 Task: Check the percentage active listings of septic tank in the last 5 years.
Action: Mouse moved to (1102, 259)
Screenshot: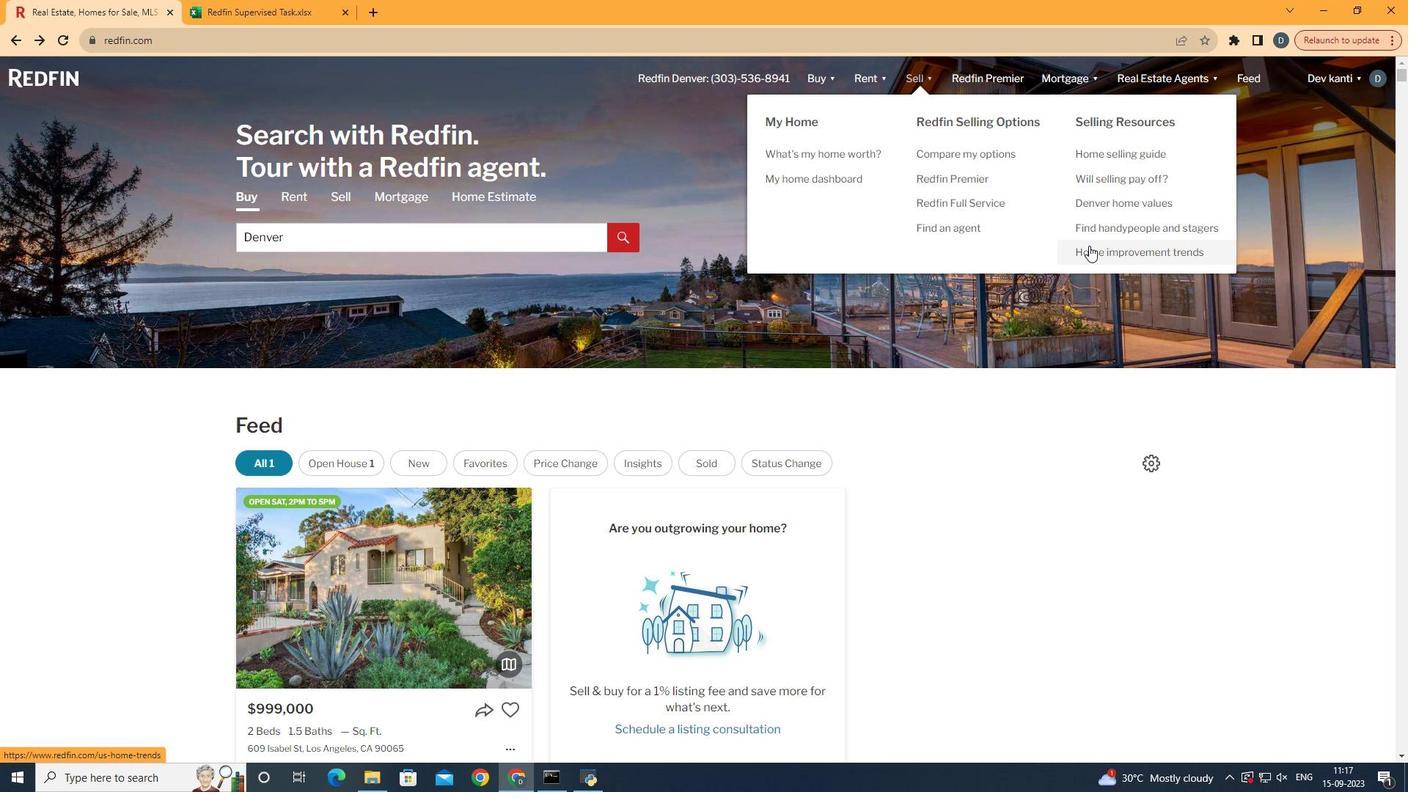 
Action: Mouse pressed left at (1102, 259)
Screenshot: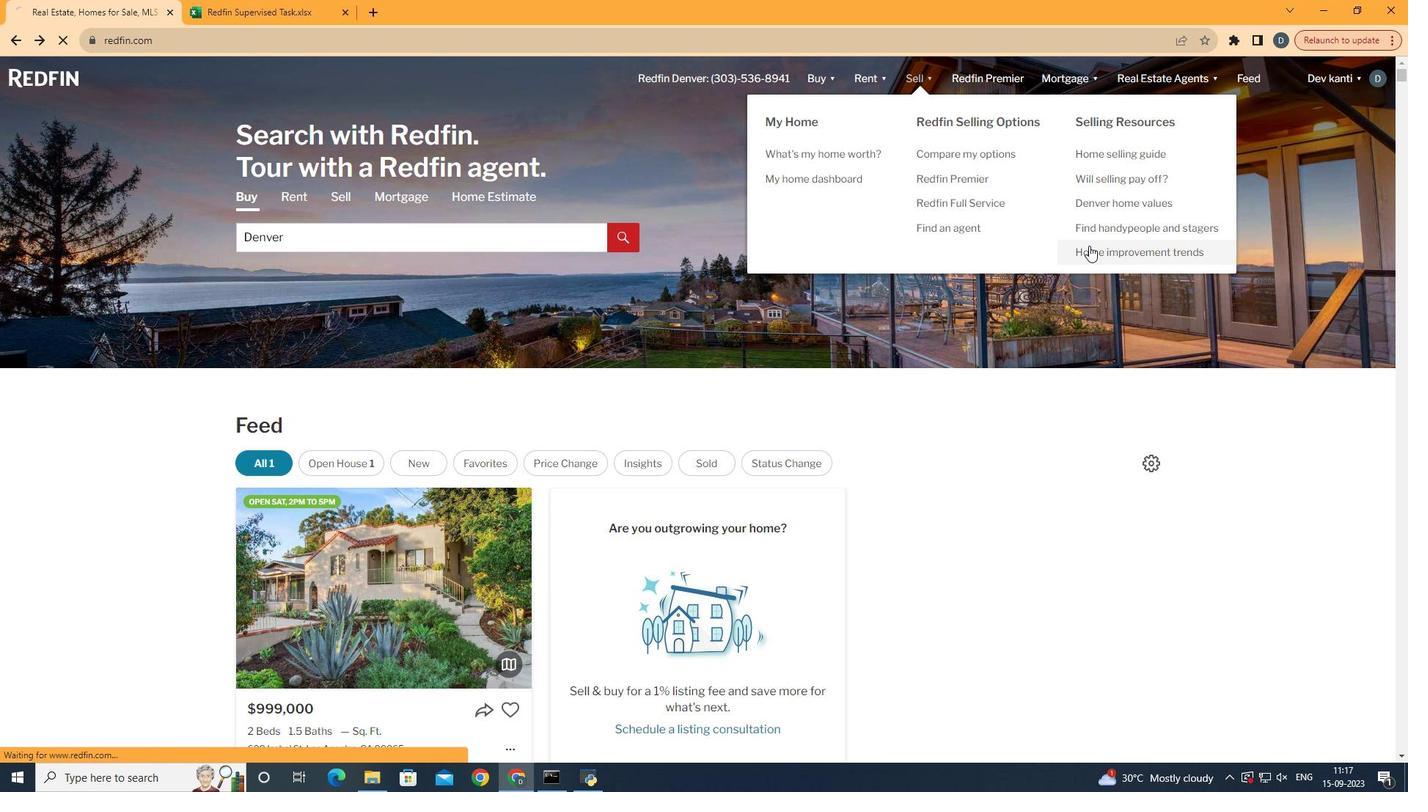 
Action: Mouse moved to (359, 291)
Screenshot: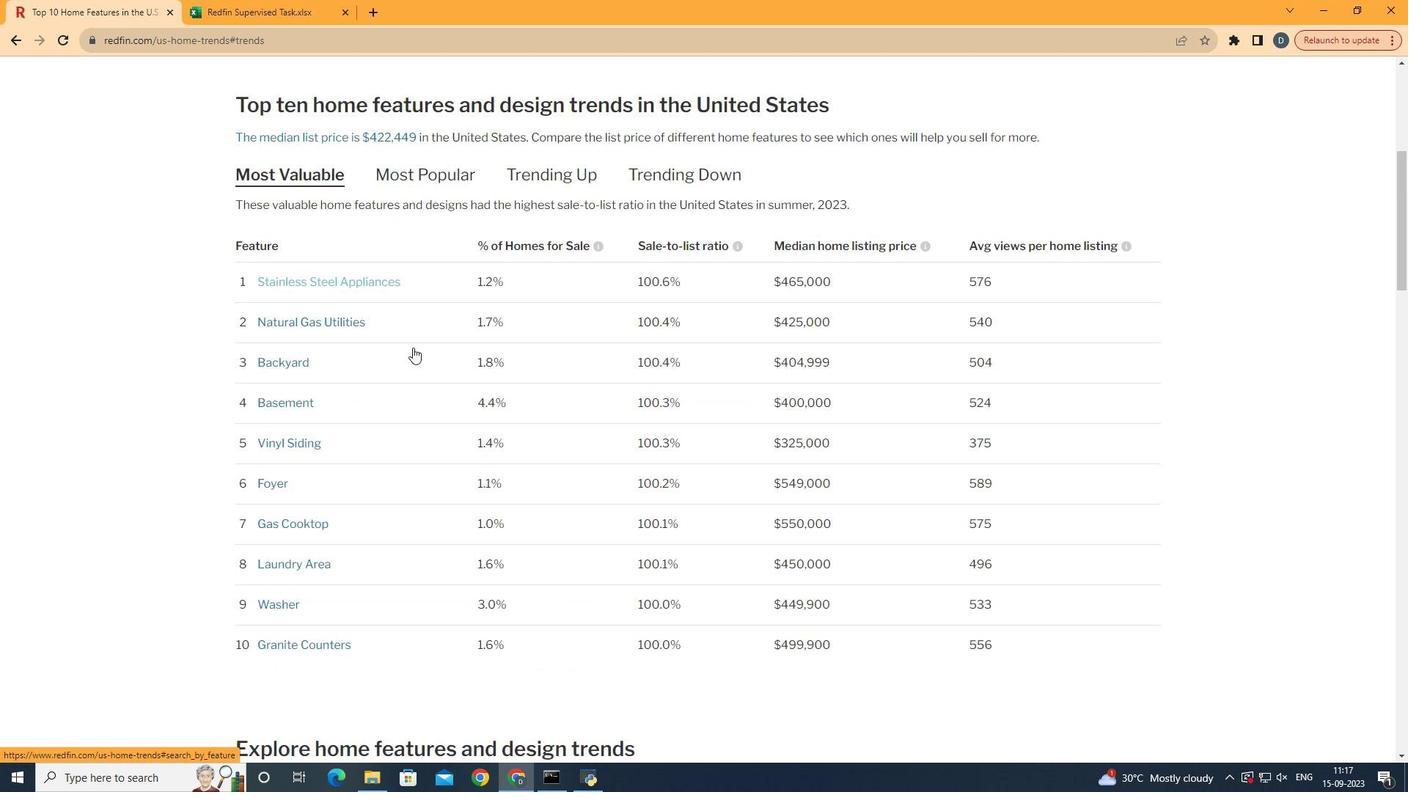 
Action: Mouse pressed left at (359, 291)
Screenshot: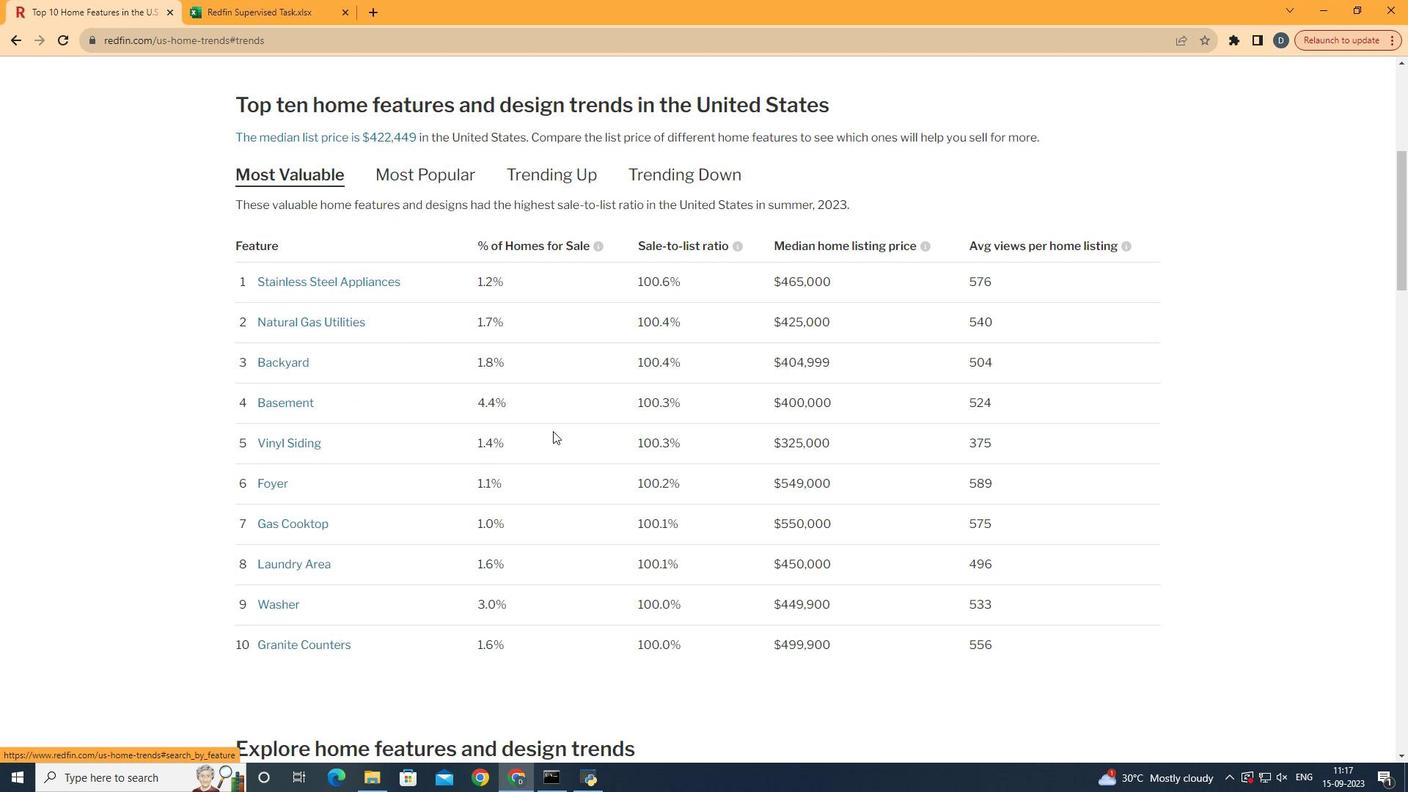 
Action: Mouse moved to (573, 445)
Screenshot: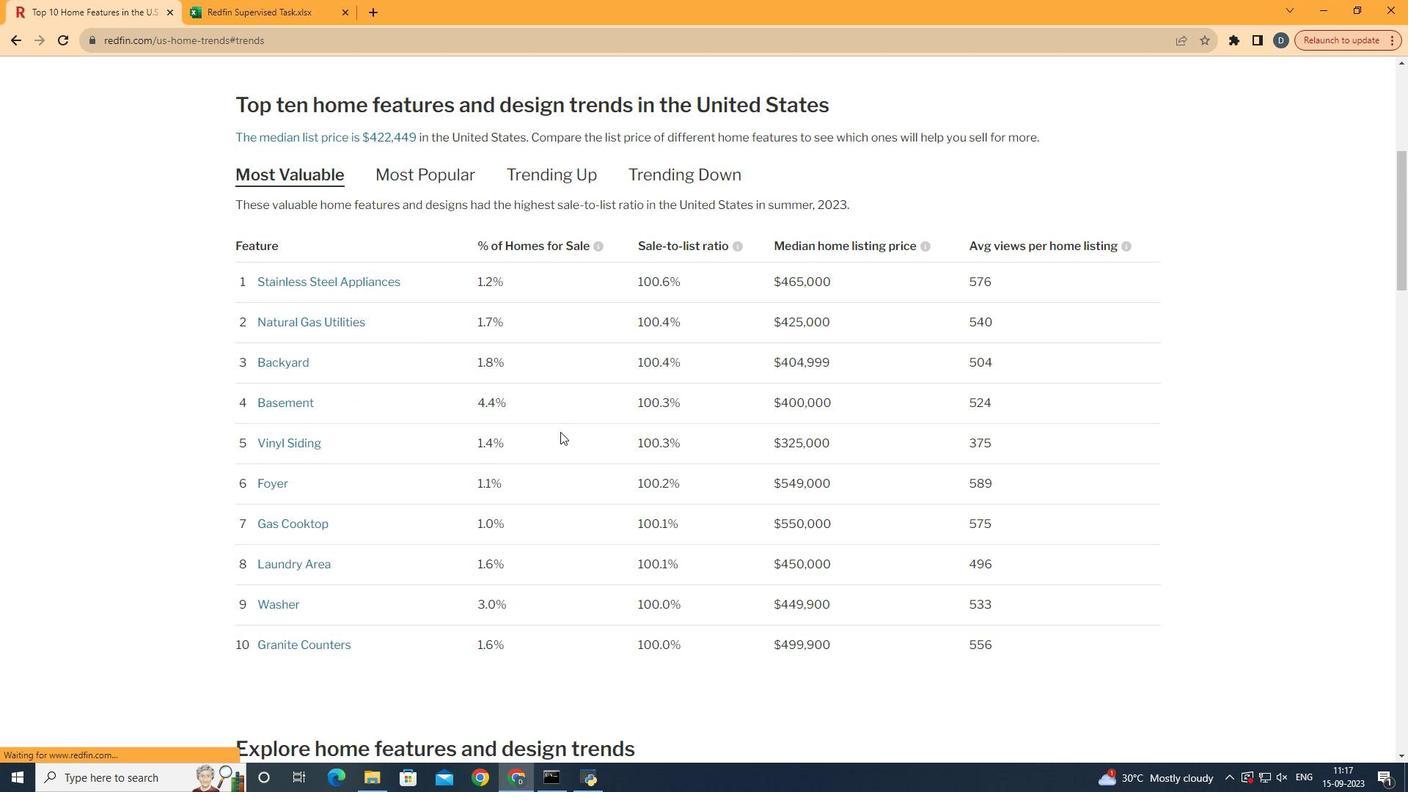 
Action: Mouse scrolled (573, 444) with delta (0, 0)
Screenshot: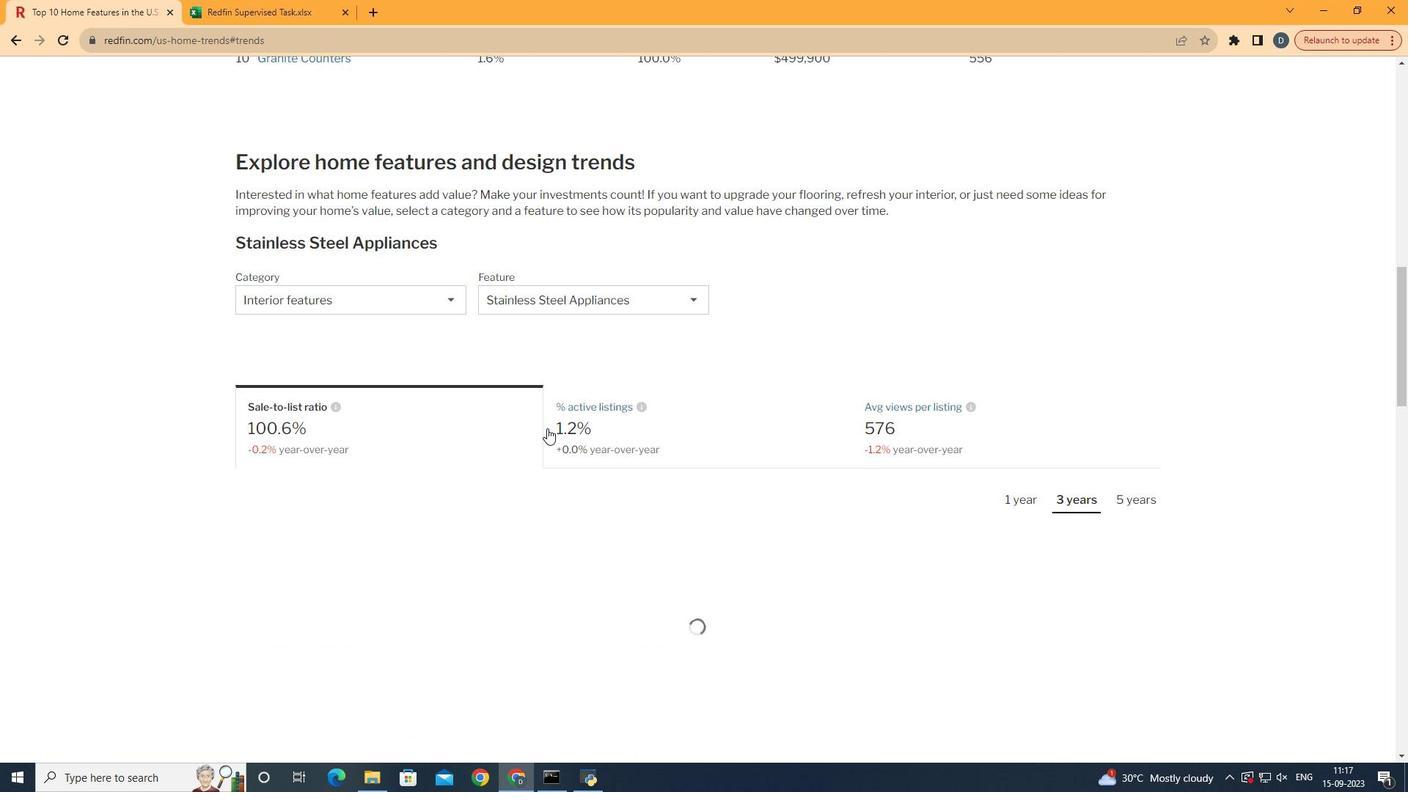
Action: Mouse scrolled (573, 444) with delta (0, 0)
Screenshot: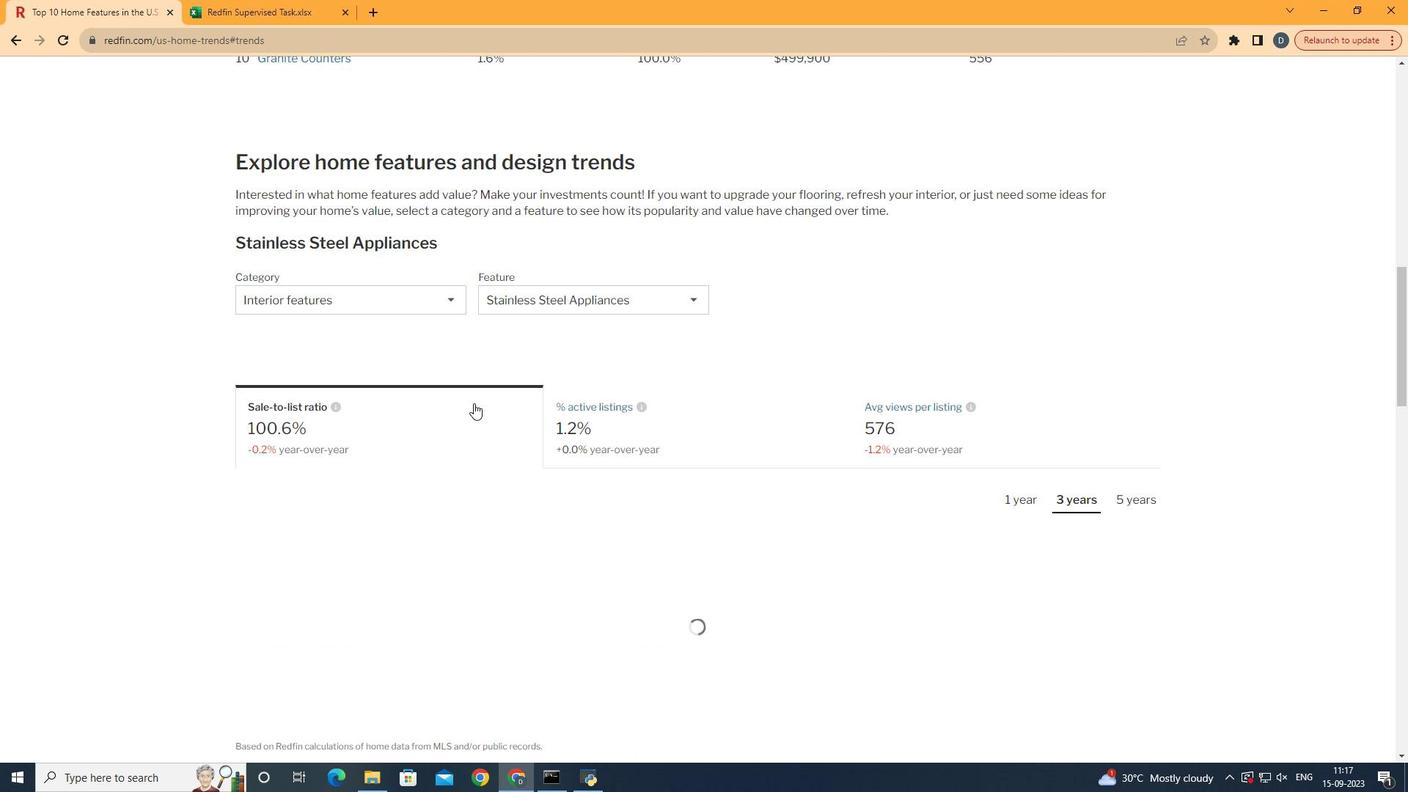 
Action: Mouse scrolled (573, 444) with delta (0, 0)
Screenshot: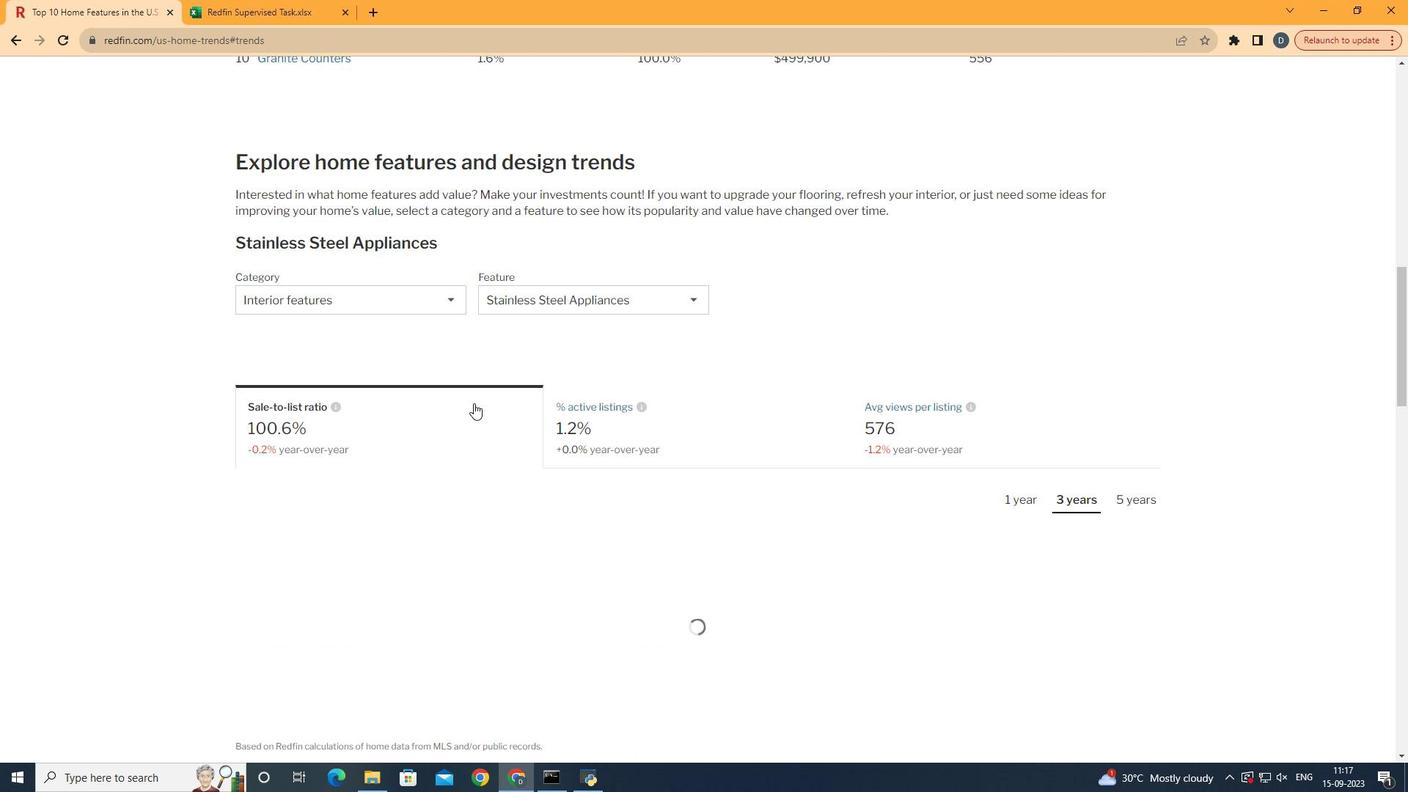 
Action: Mouse scrolled (573, 444) with delta (0, 0)
Screenshot: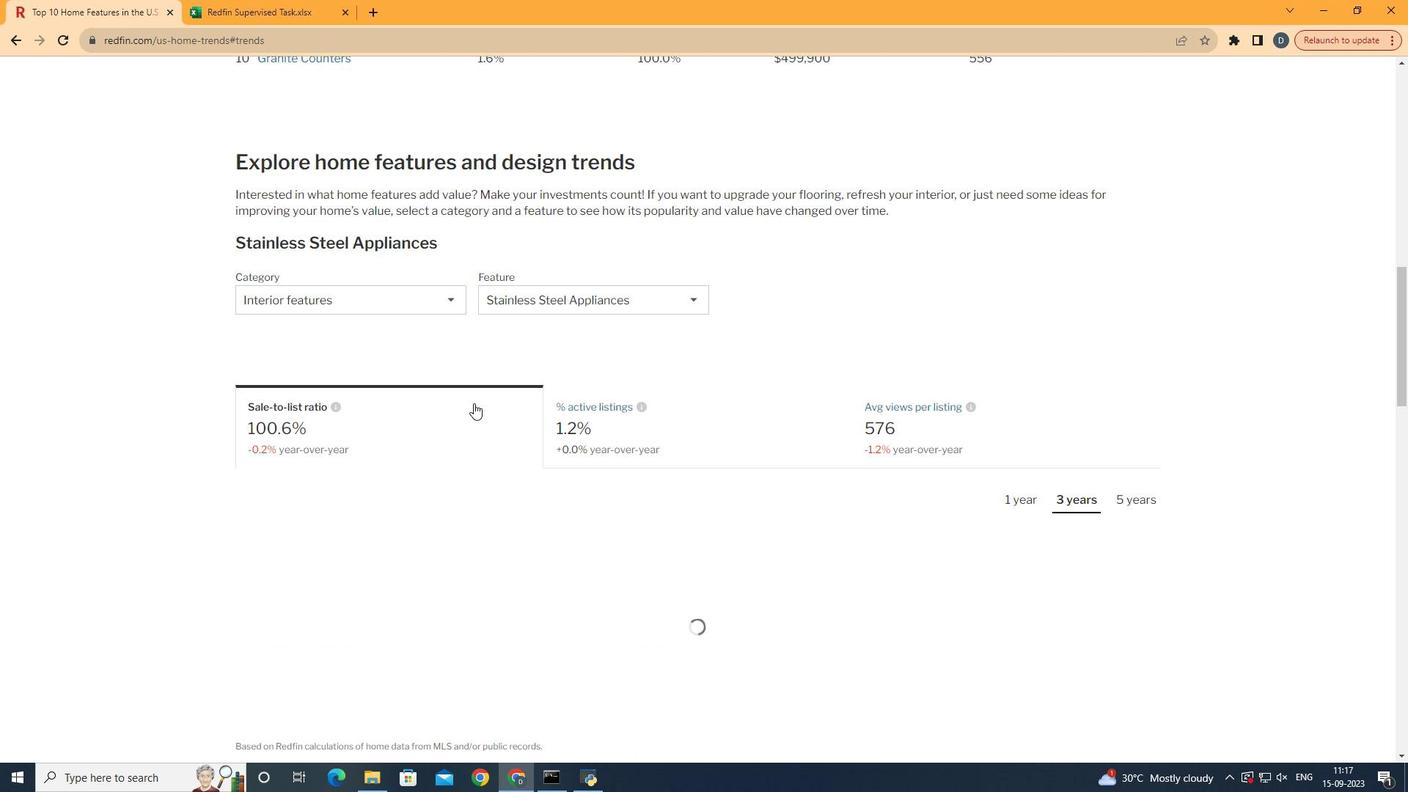 
Action: Mouse scrolled (573, 444) with delta (0, 0)
Screenshot: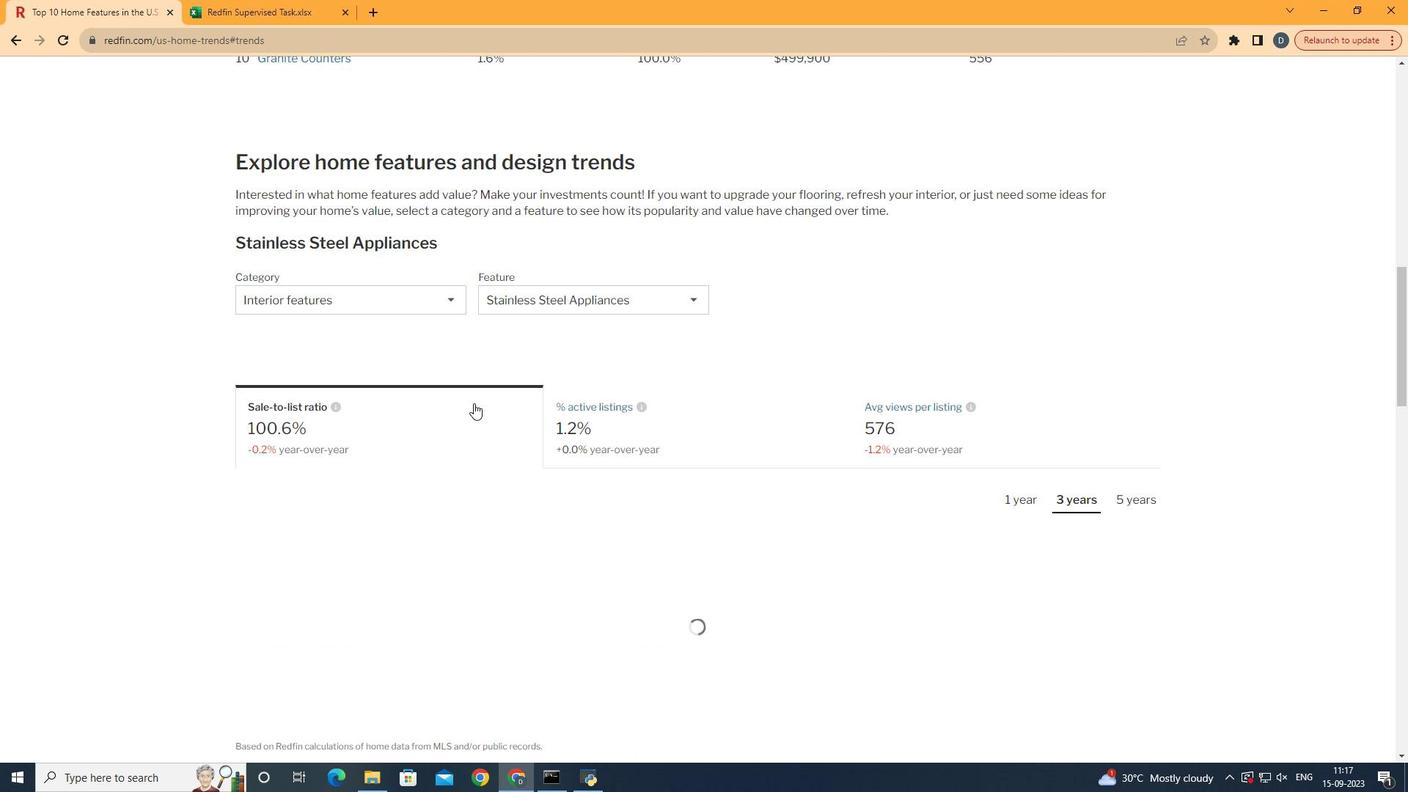 
Action: Mouse scrolled (573, 444) with delta (0, 0)
Screenshot: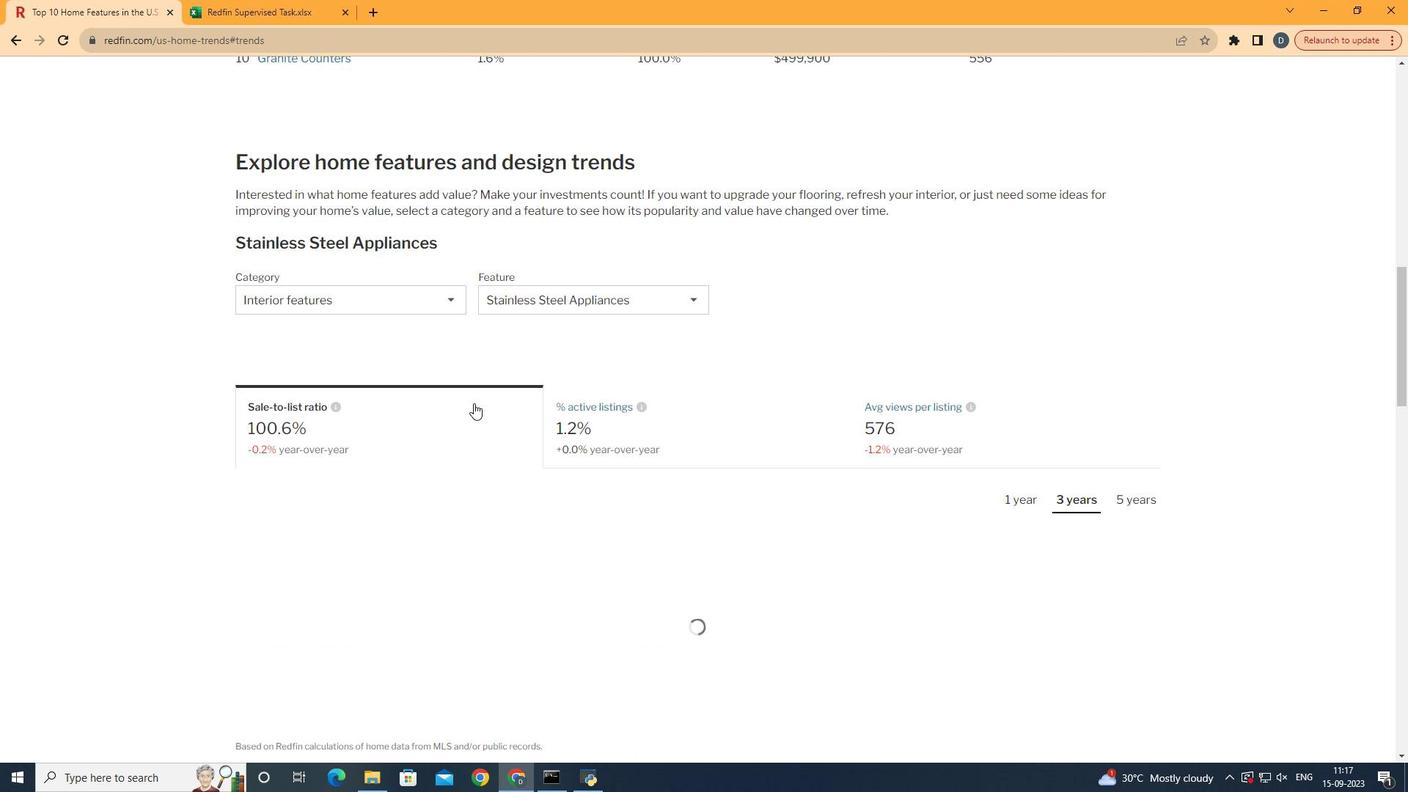 
Action: Mouse scrolled (573, 444) with delta (0, 0)
Screenshot: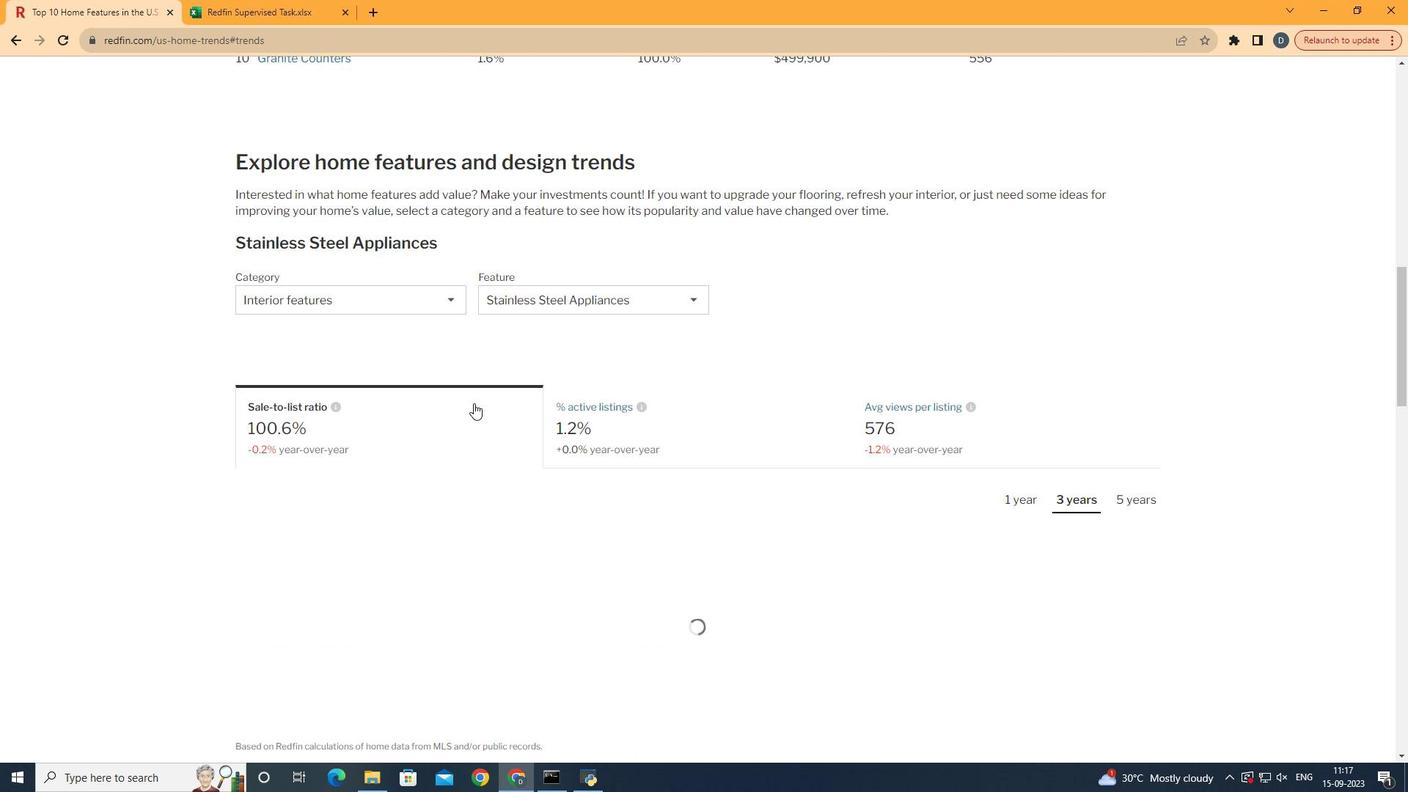 
Action: Mouse moved to (574, 443)
Screenshot: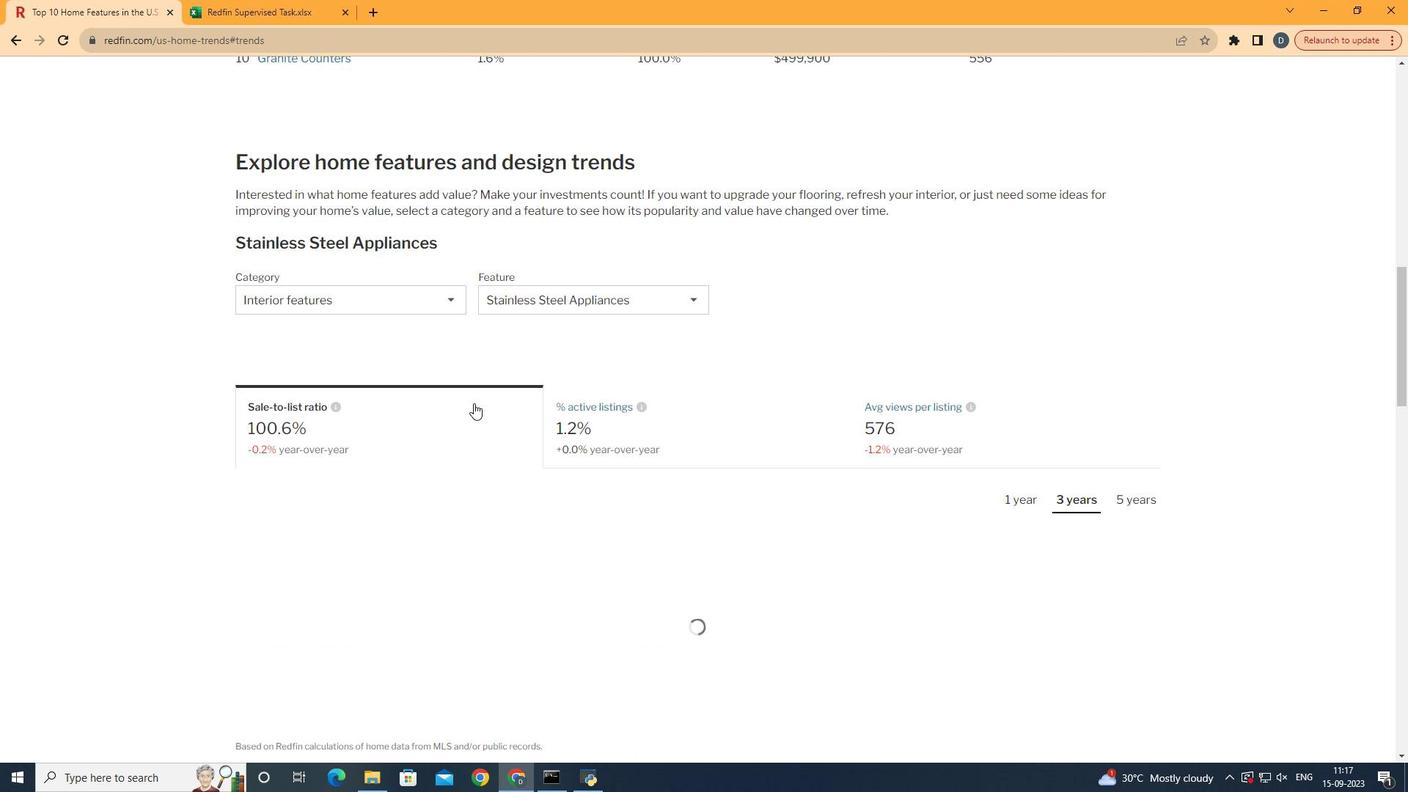 
Action: Mouse scrolled (574, 443) with delta (0, 0)
Screenshot: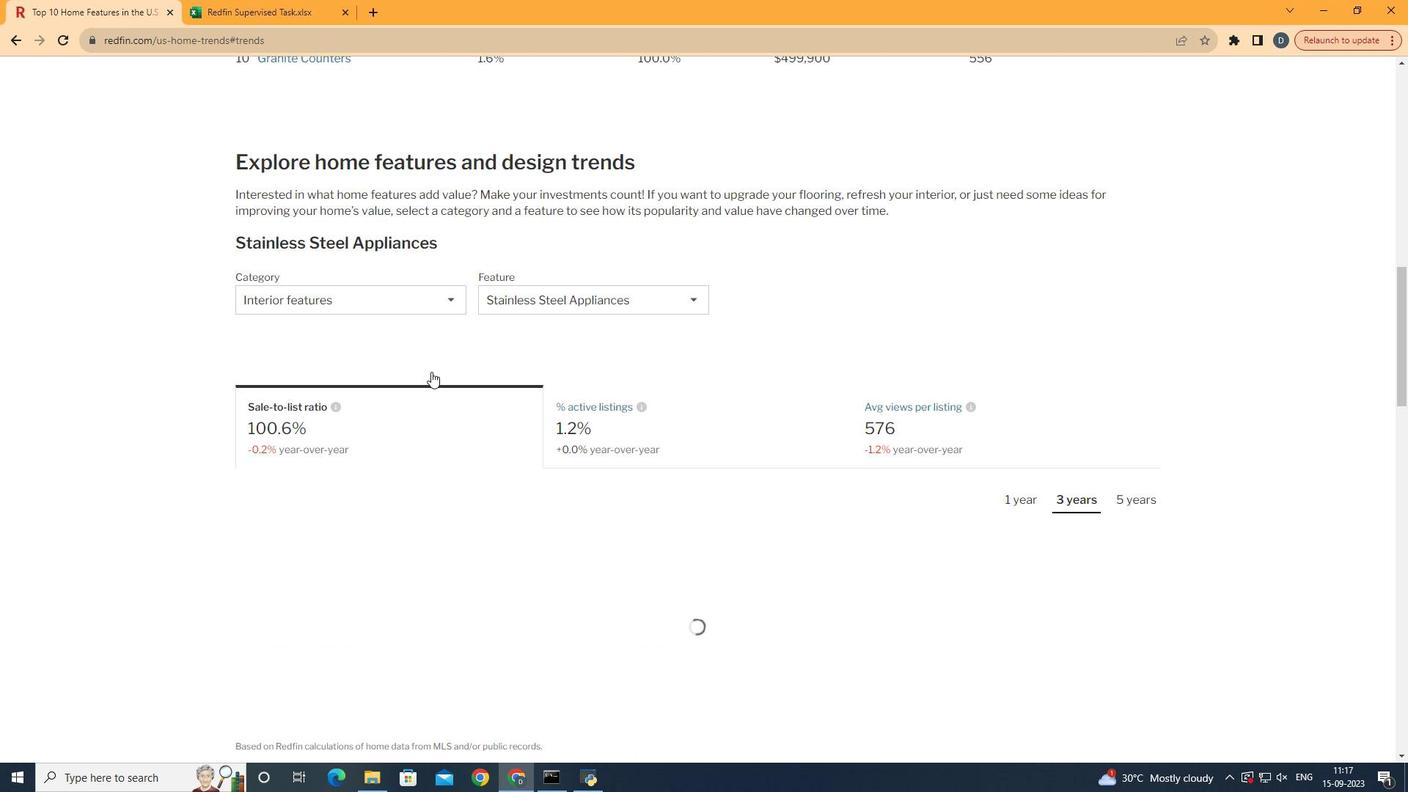 
Action: Mouse moved to (415, 319)
Screenshot: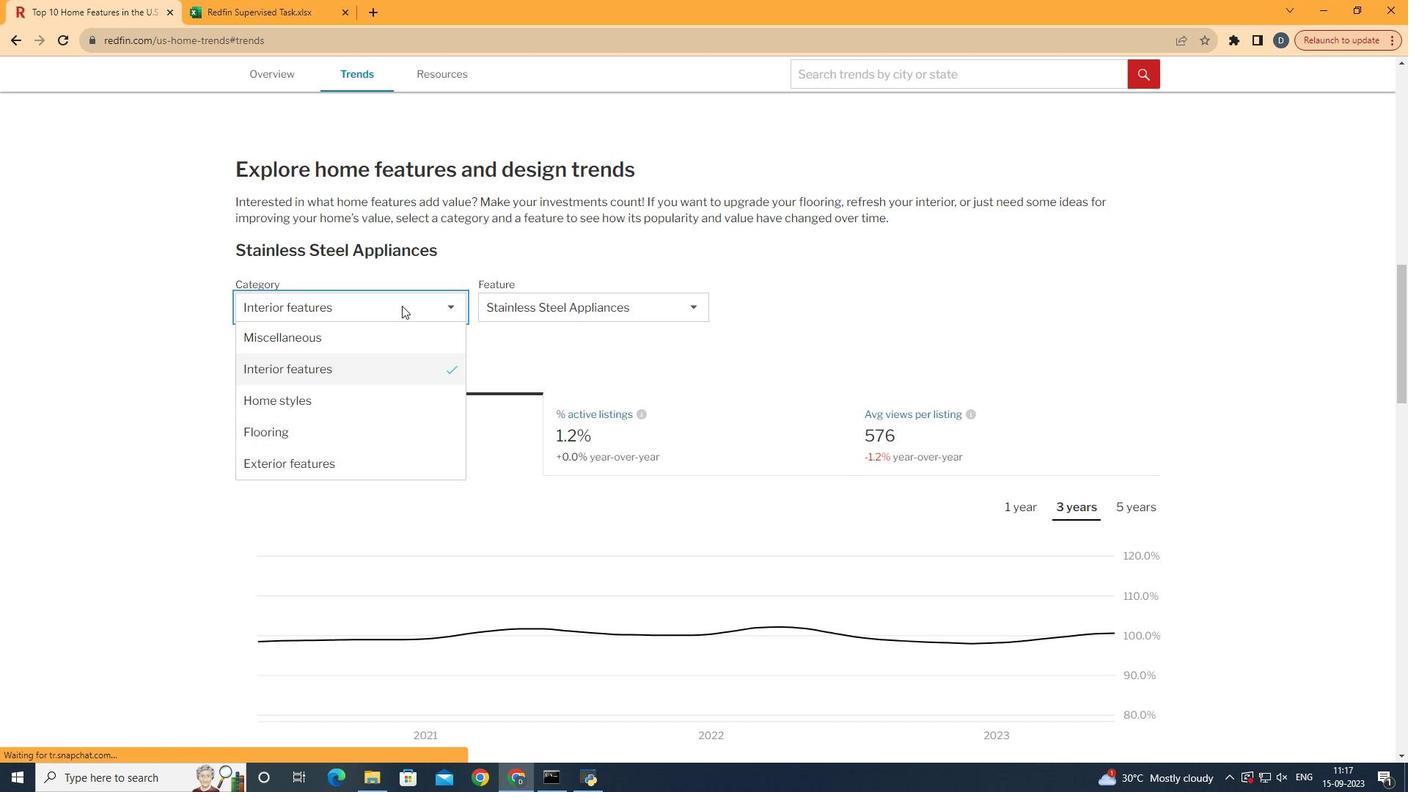 
Action: Mouse pressed left at (415, 319)
Screenshot: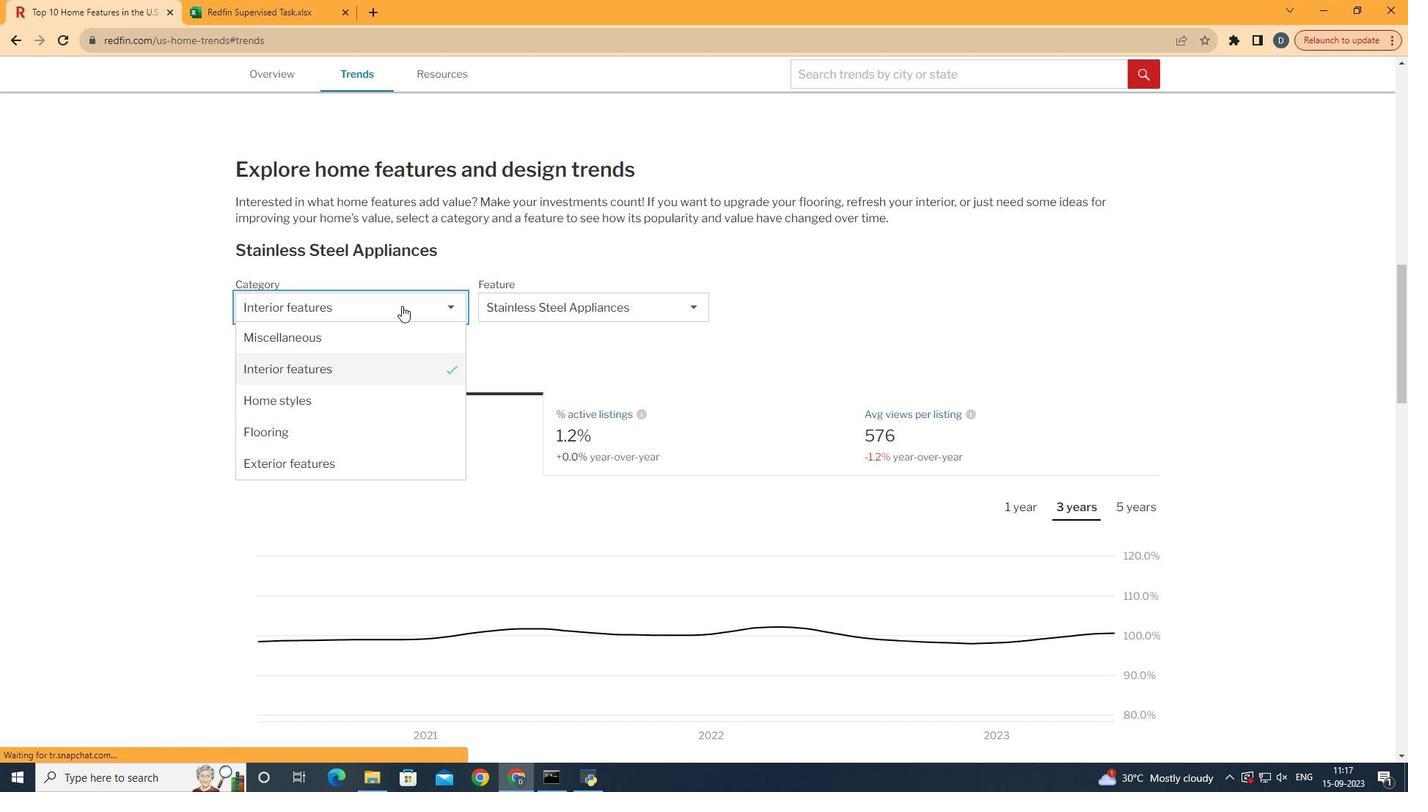 
Action: Mouse scrolled (415, 318) with delta (0, 0)
Screenshot: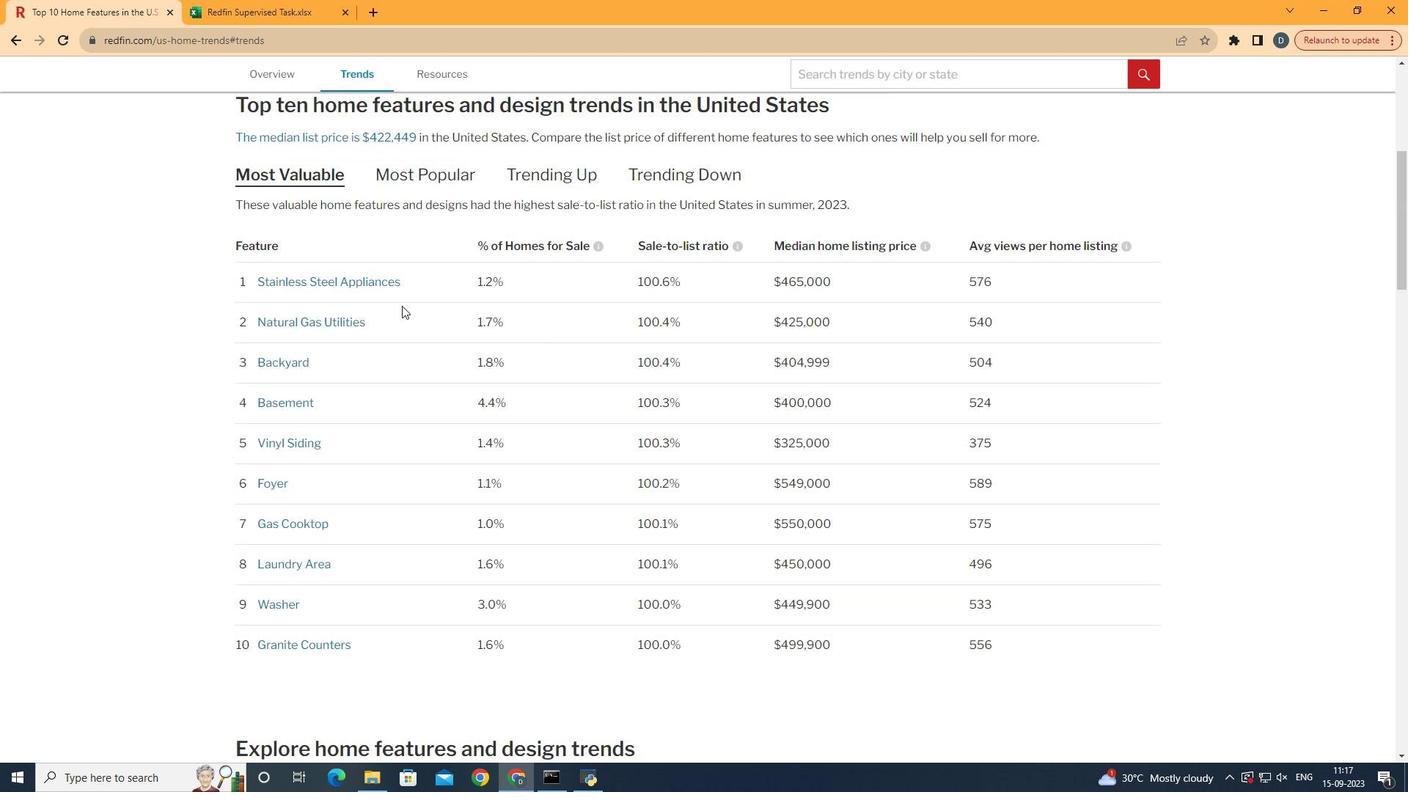 
Action: Mouse scrolled (415, 318) with delta (0, 0)
Screenshot: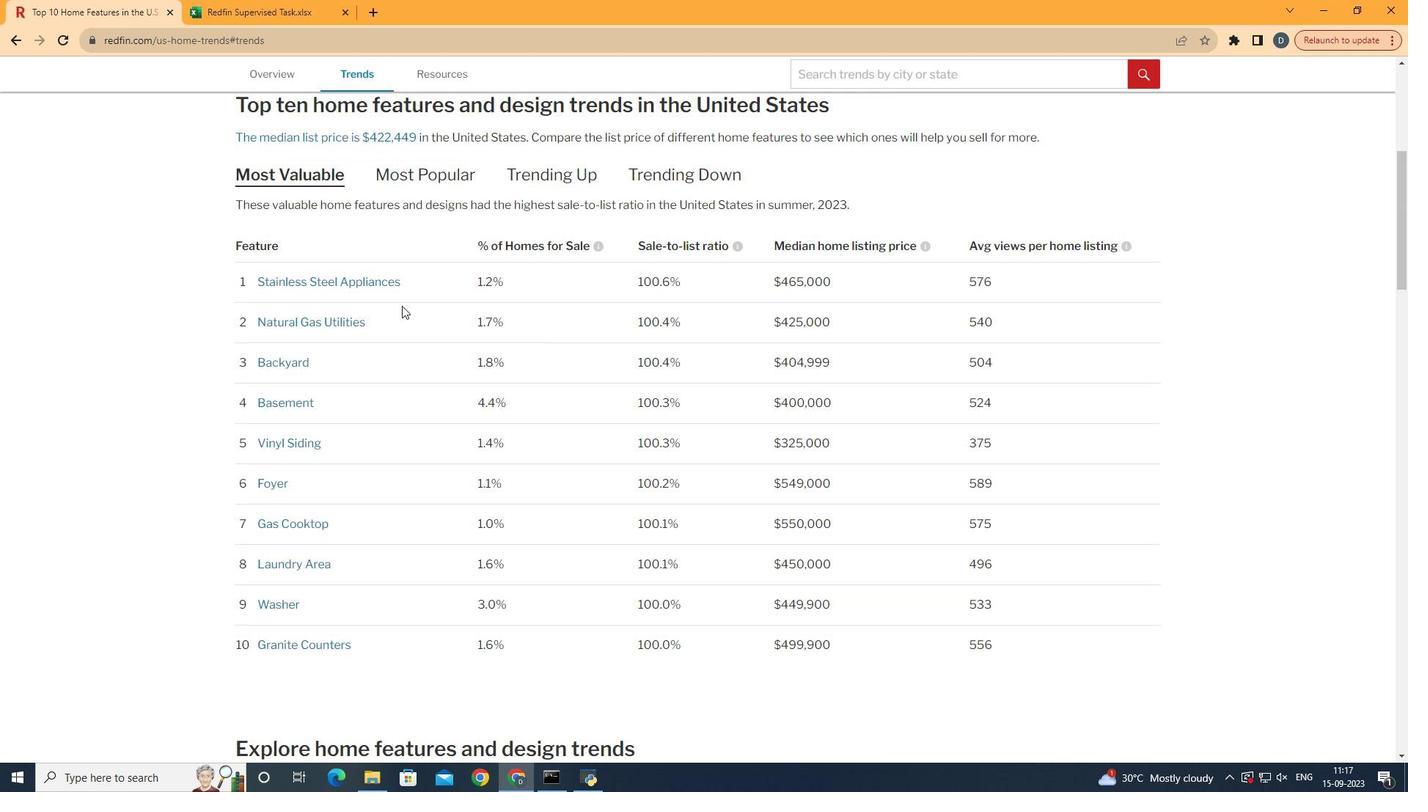 
Action: Mouse scrolled (415, 318) with delta (0, 0)
Screenshot: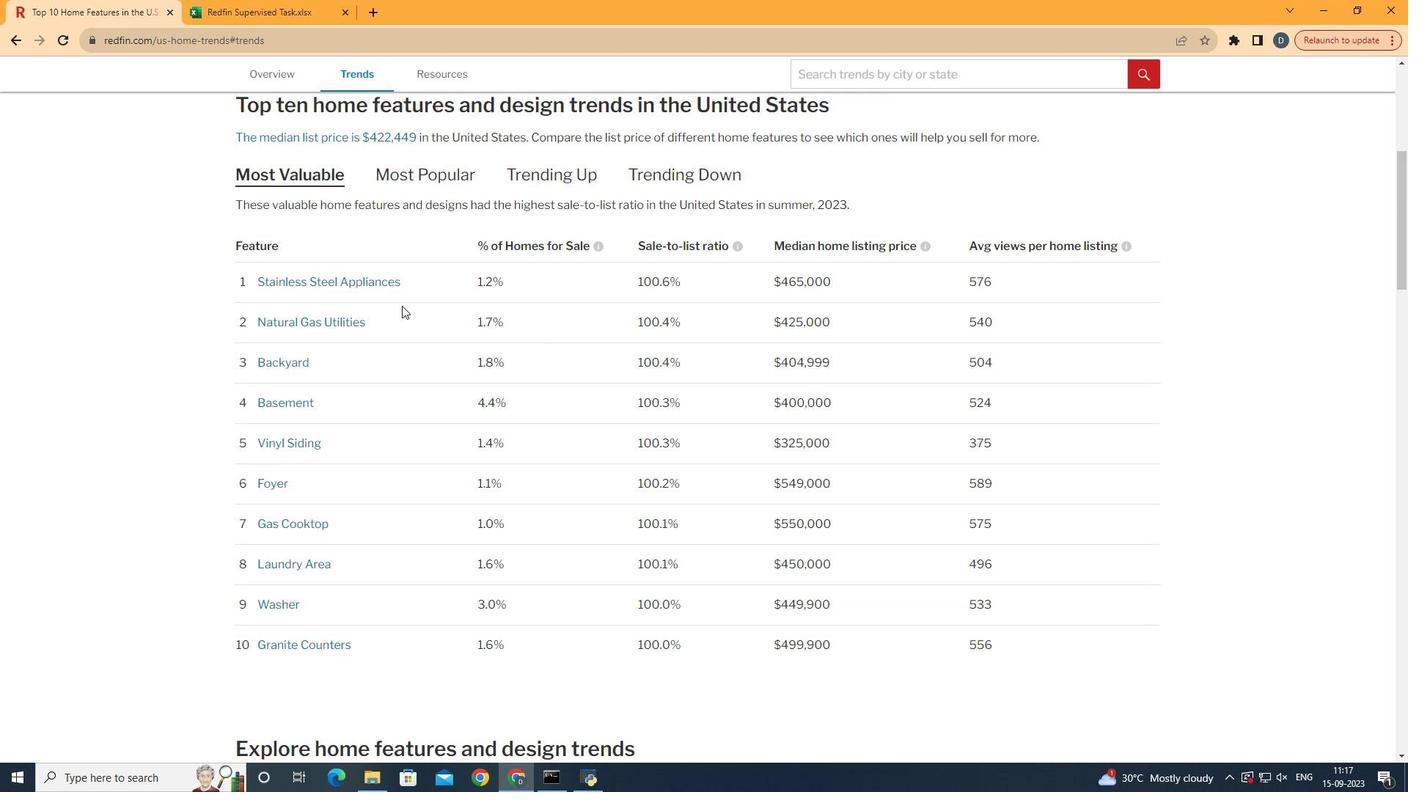 
Action: Mouse moved to (401, 353)
Screenshot: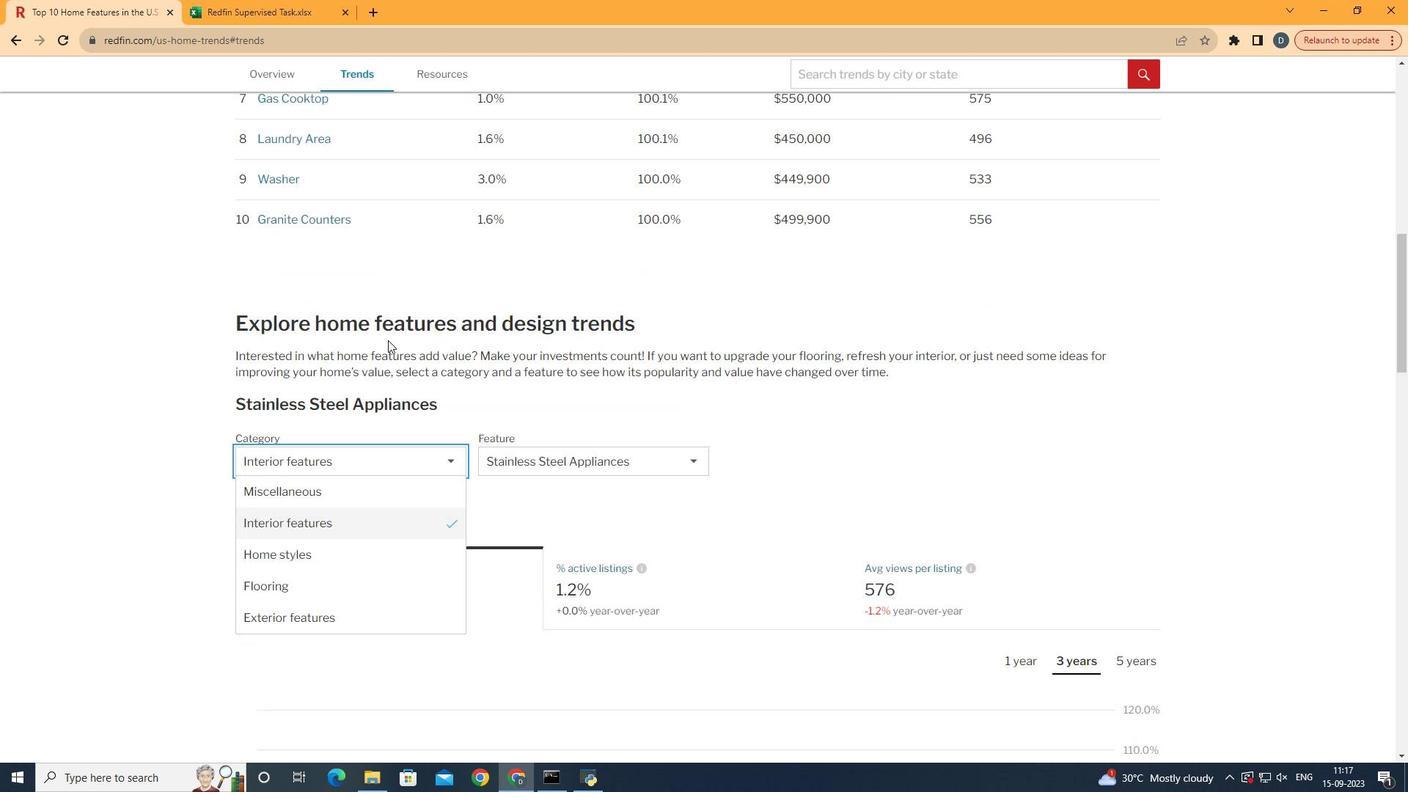 
Action: Mouse scrolled (401, 352) with delta (0, 0)
Screenshot: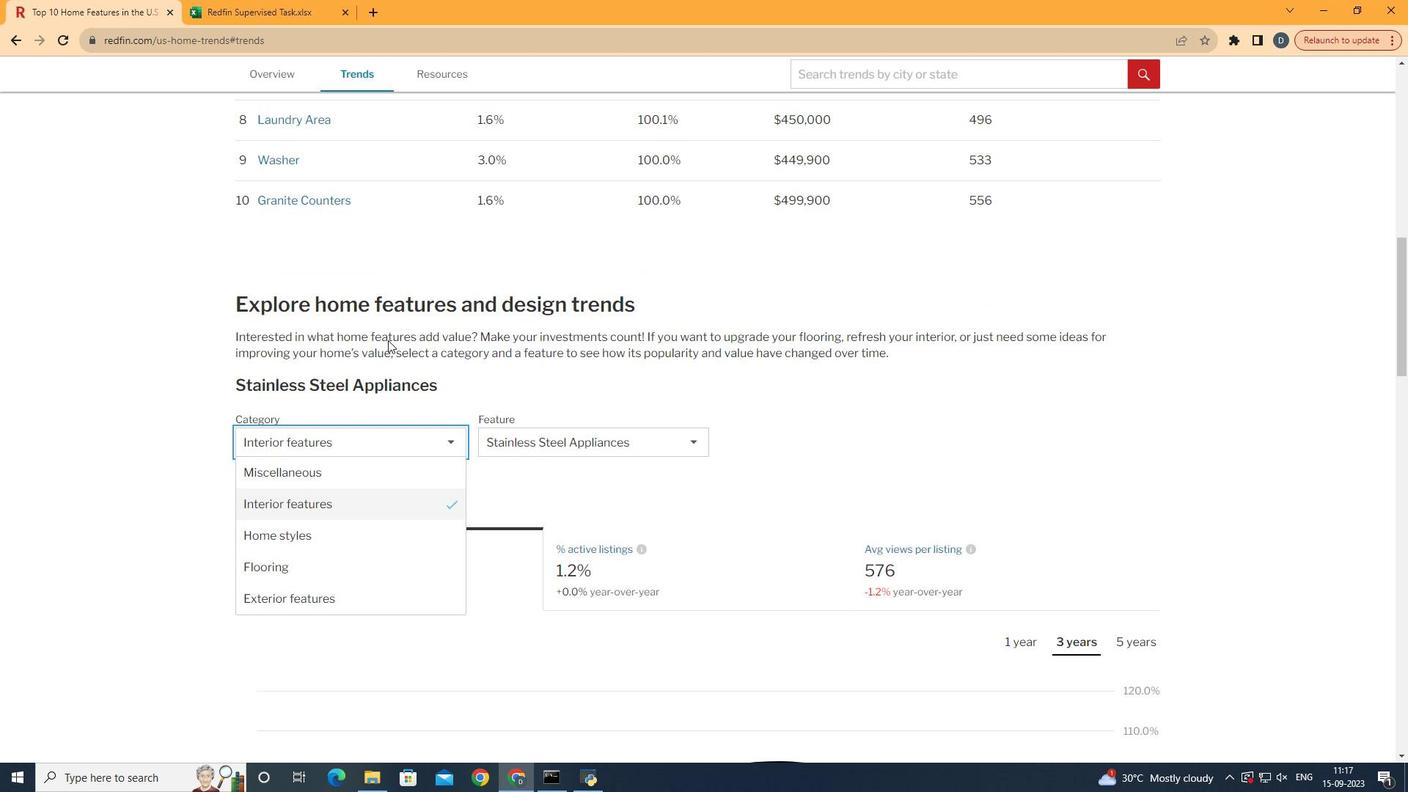 
Action: Mouse scrolled (401, 352) with delta (0, 0)
Screenshot: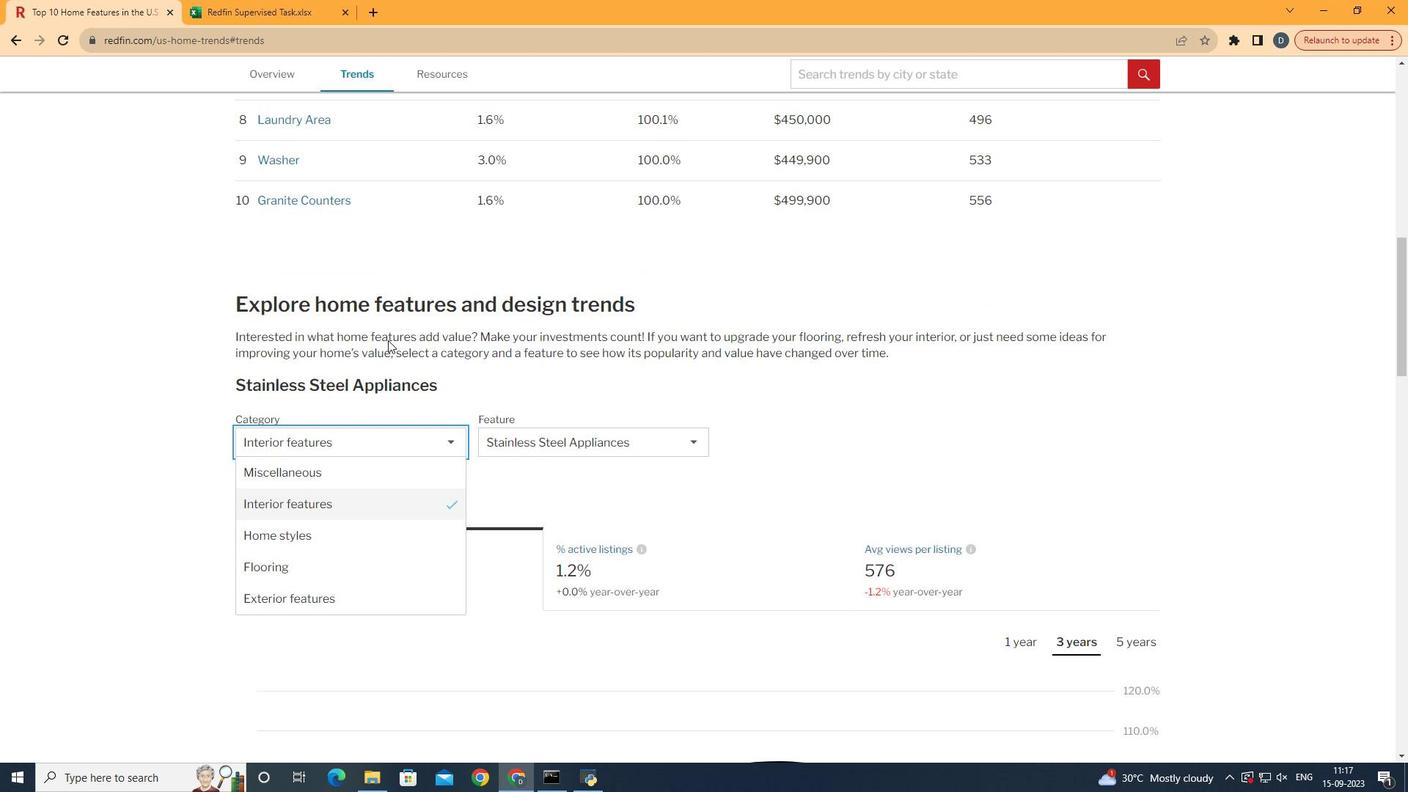 
Action: Mouse scrolled (401, 352) with delta (0, 0)
Screenshot: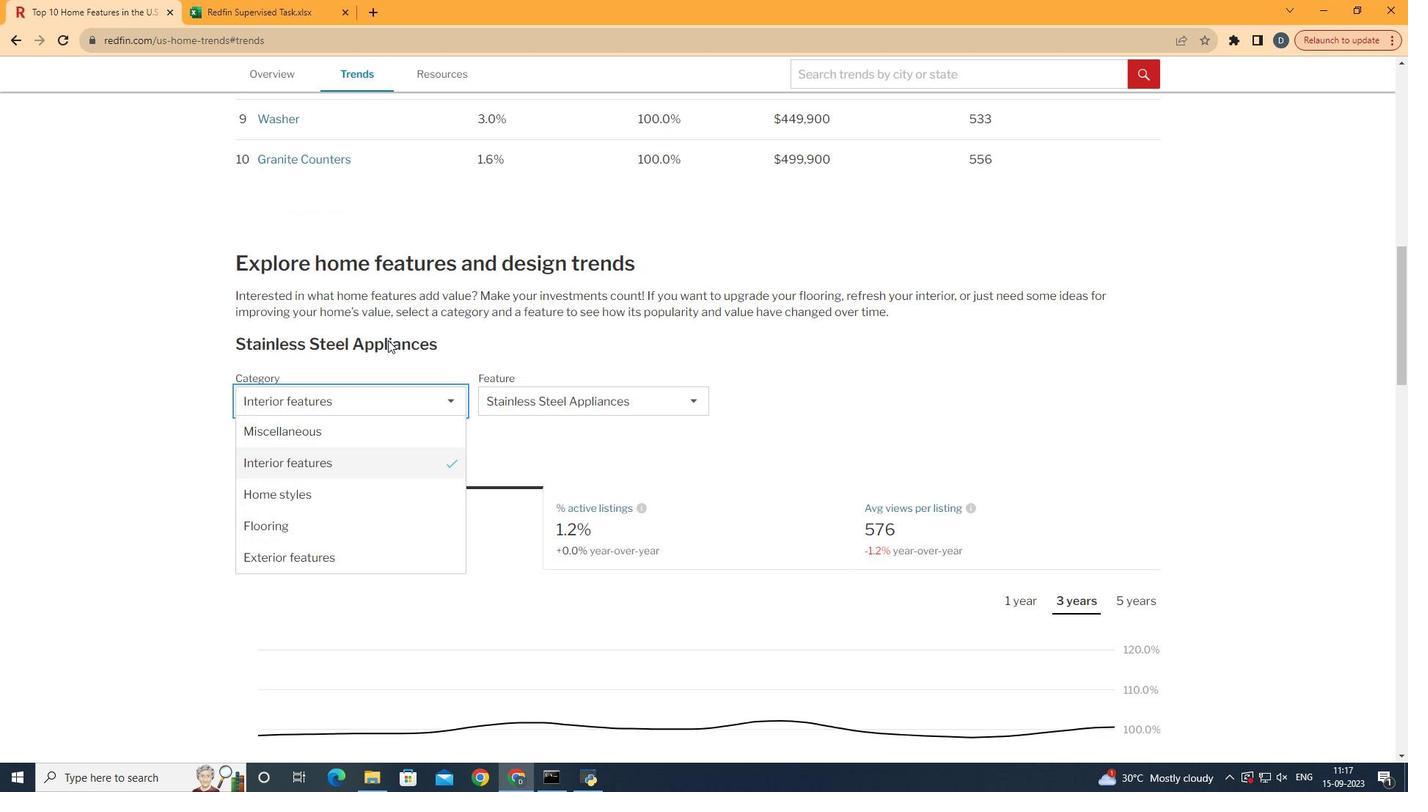 
Action: Mouse scrolled (401, 352) with delta (0, 0)
Screenshot: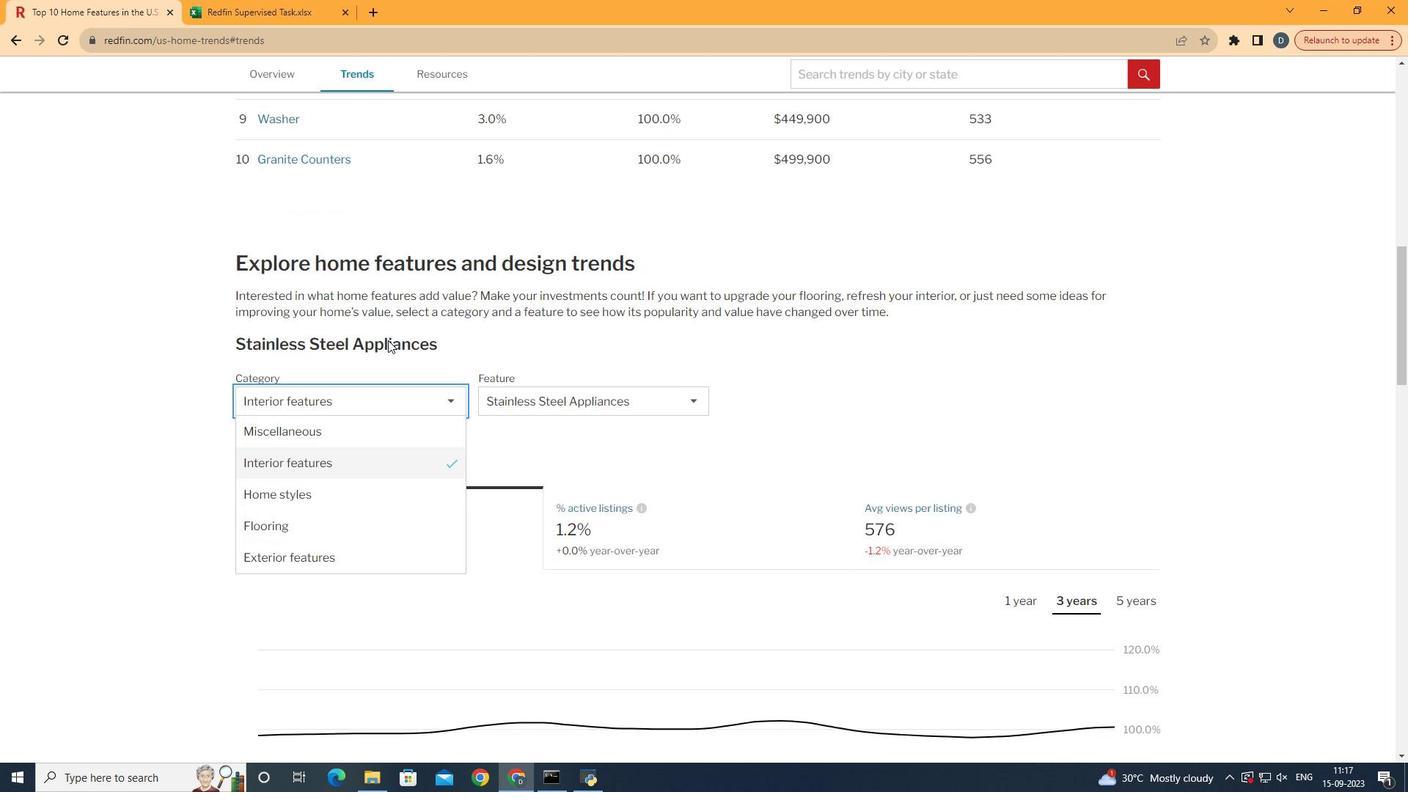 
Action: Mouse scrolled (401, 352) with delta (0, 0)
Screenshot: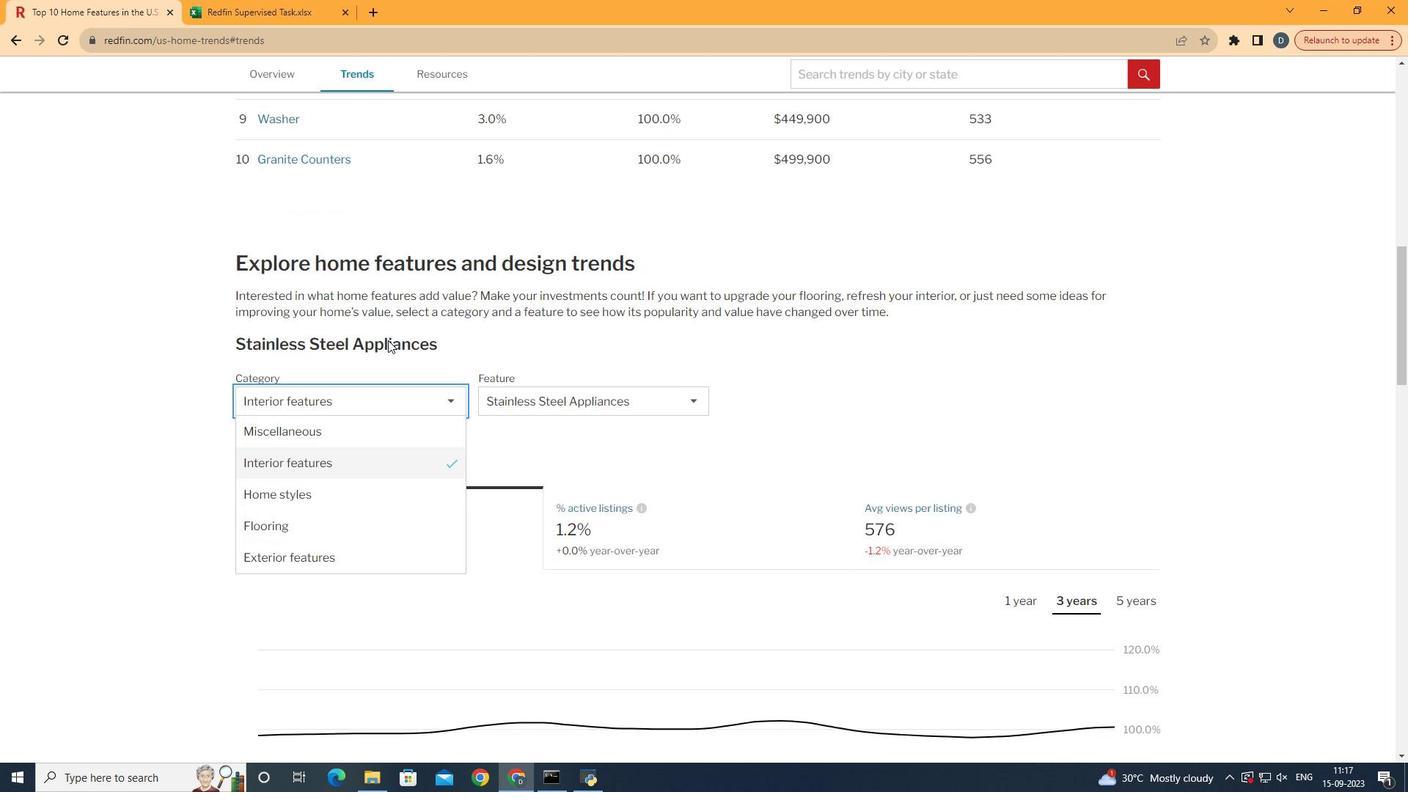 
Action: Mouse scrolled (401, 352) with delta (0, 0)
Screenshot: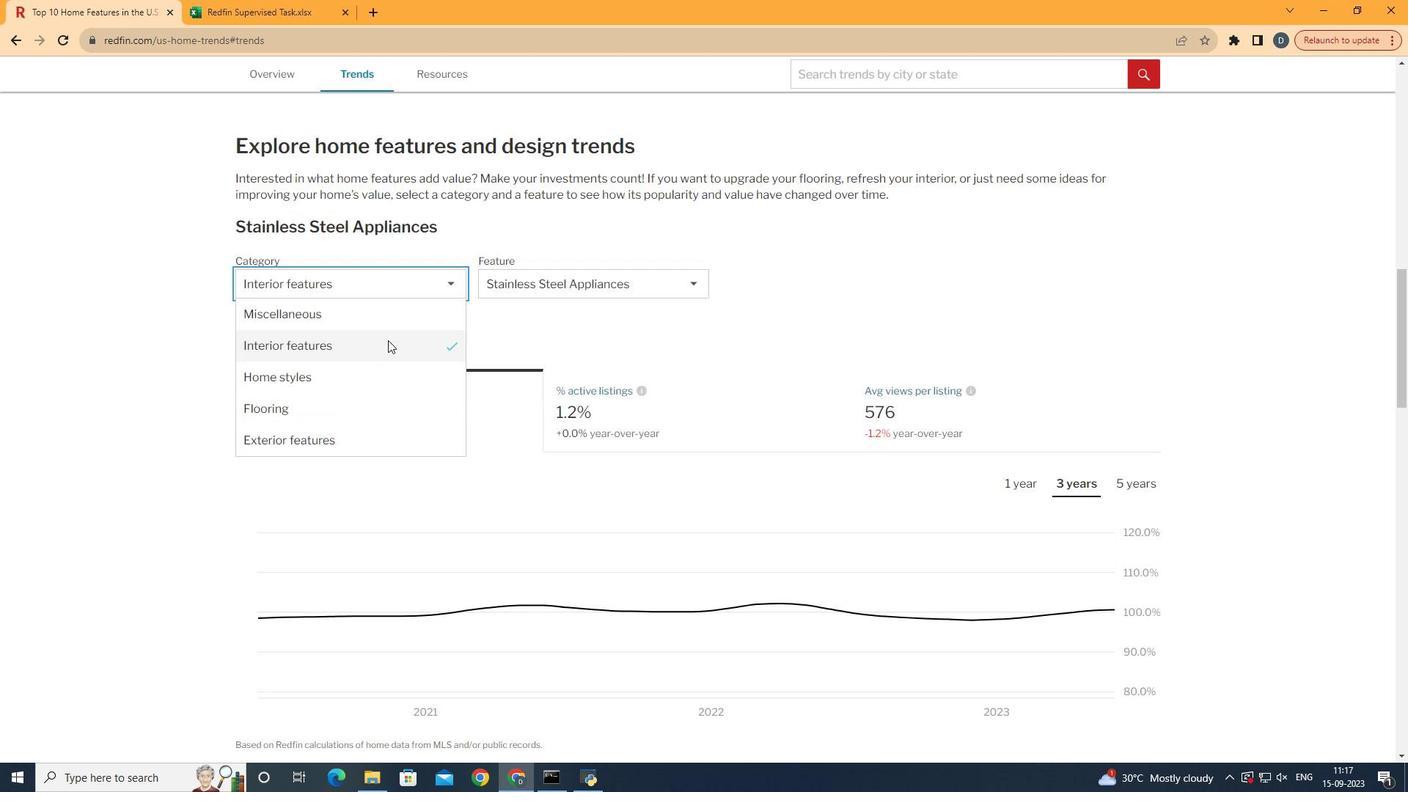 
Action: Mouse scrolled (401, 352) with delta (0, 0)
Screenshot: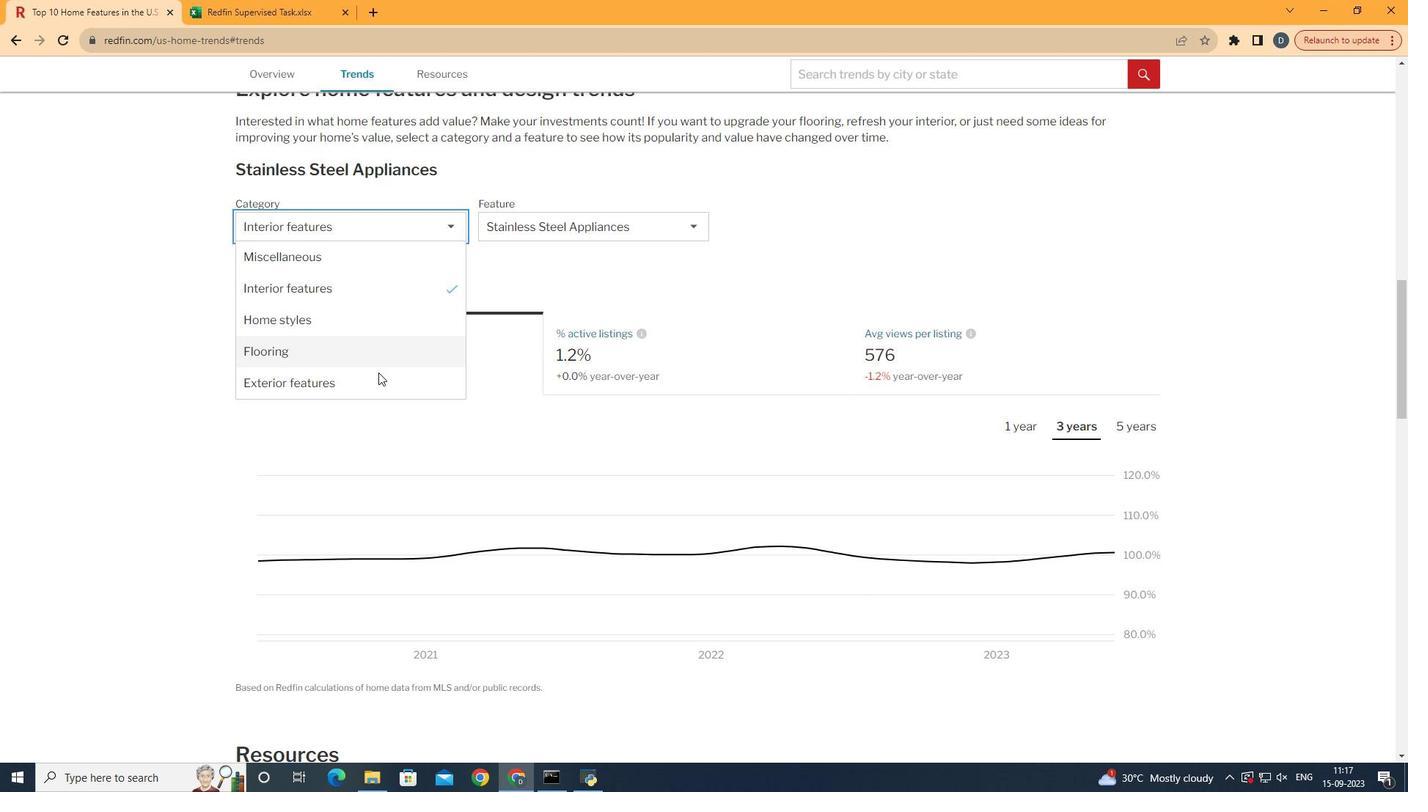 
Action: Mouse scrolled (401, 352) with delta (0, 0)
Screenshot: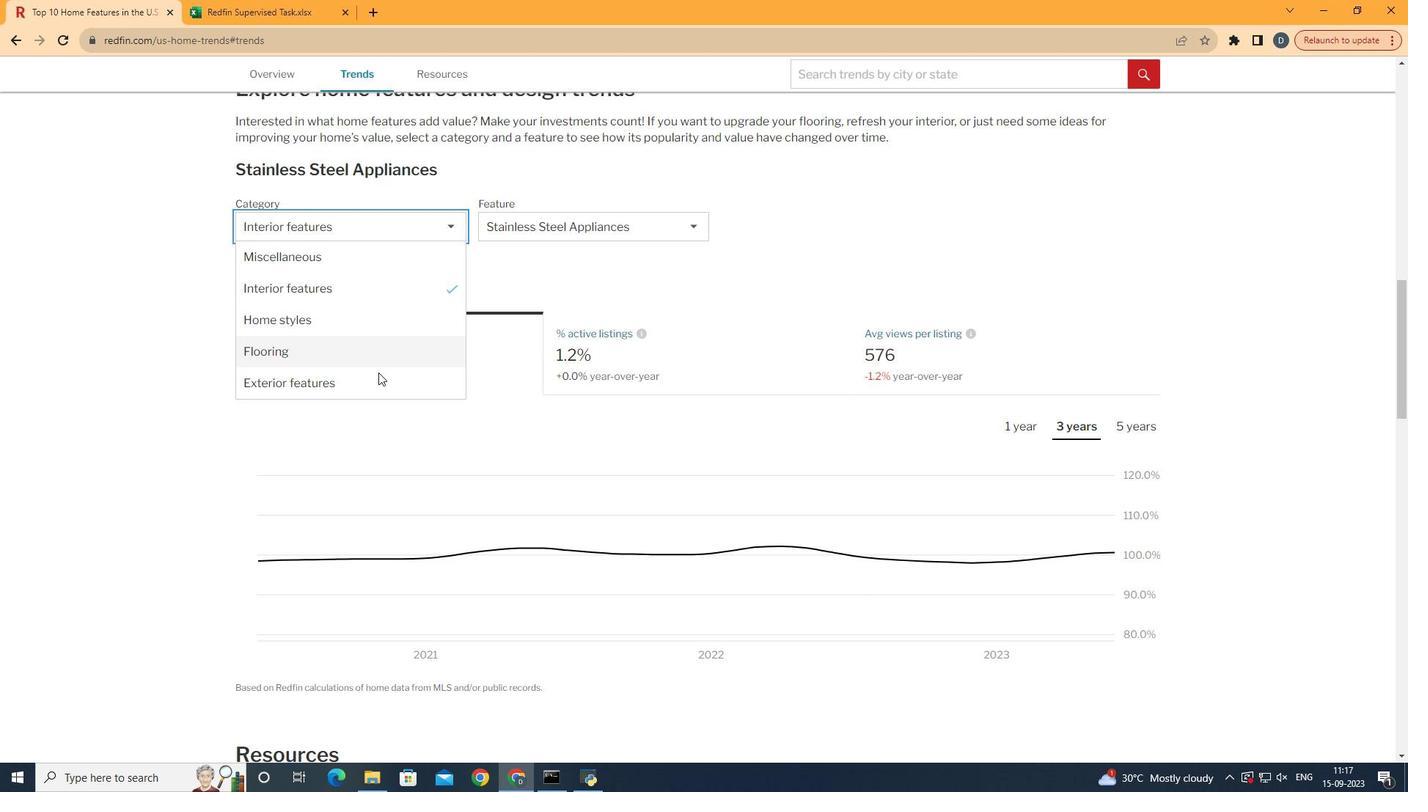 
Action: Mouse scrolled (401, 352) with delta (0, 0)
Screenshot: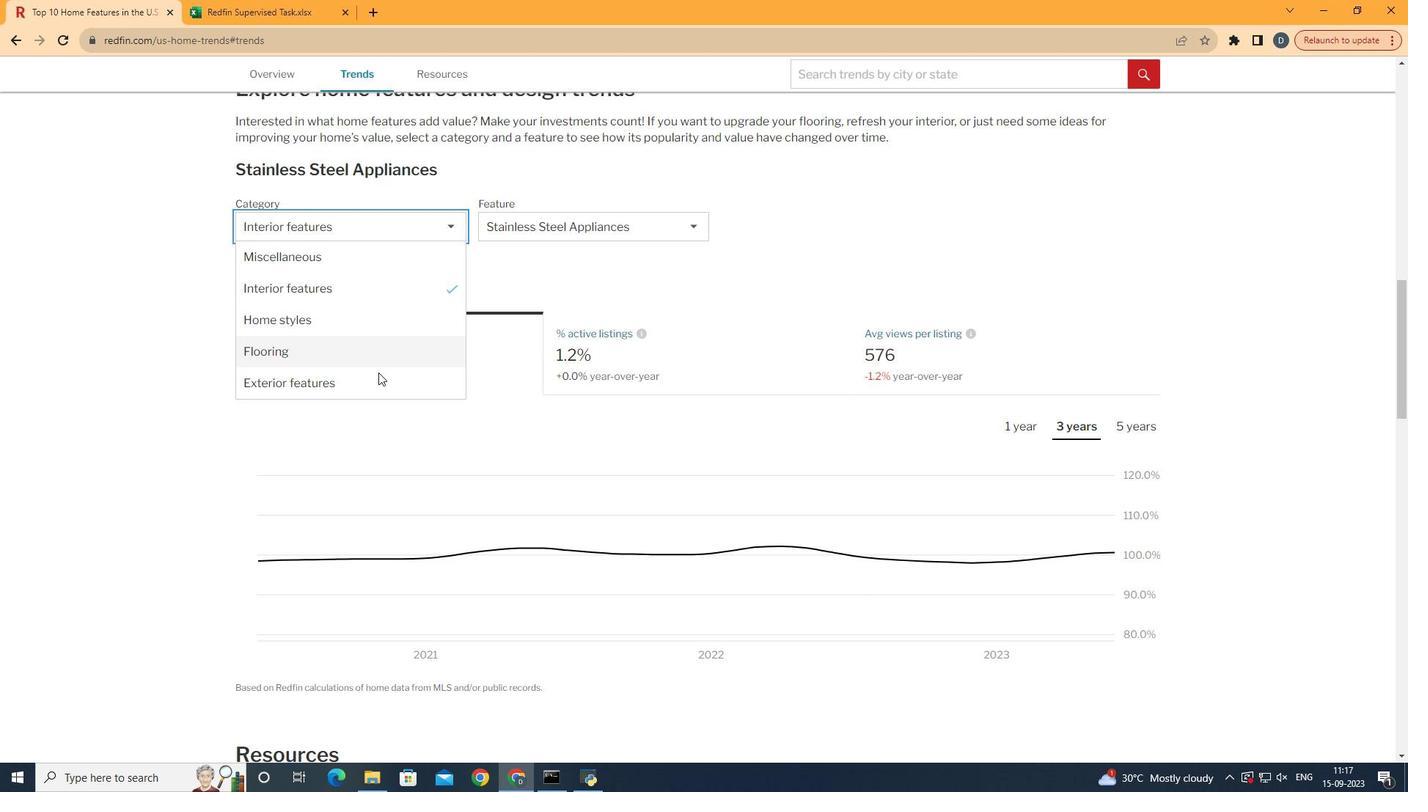 
Action: Mouse moved to (390, 399)
Screenshot: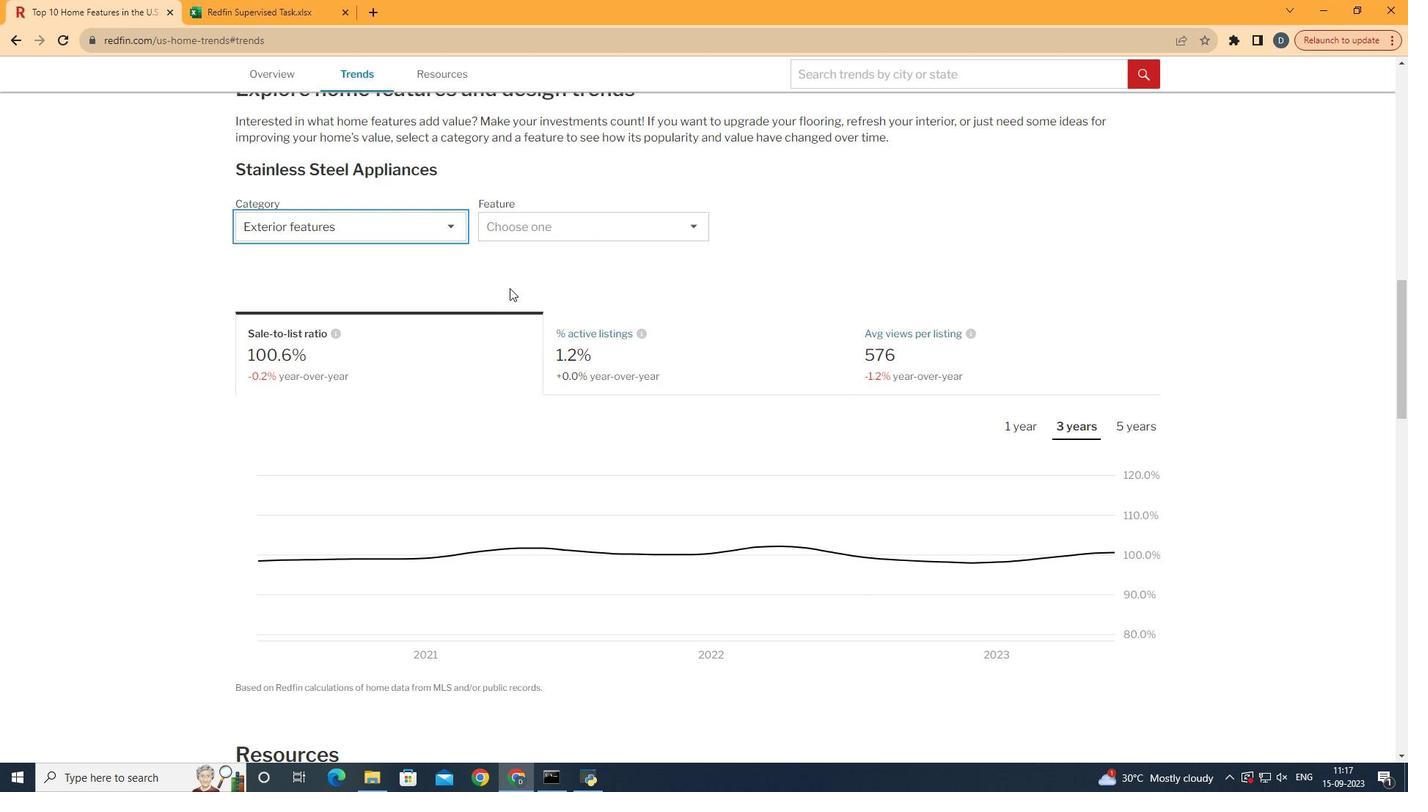 
Action: Mouse pressed left at (390, 399)
Screenshot: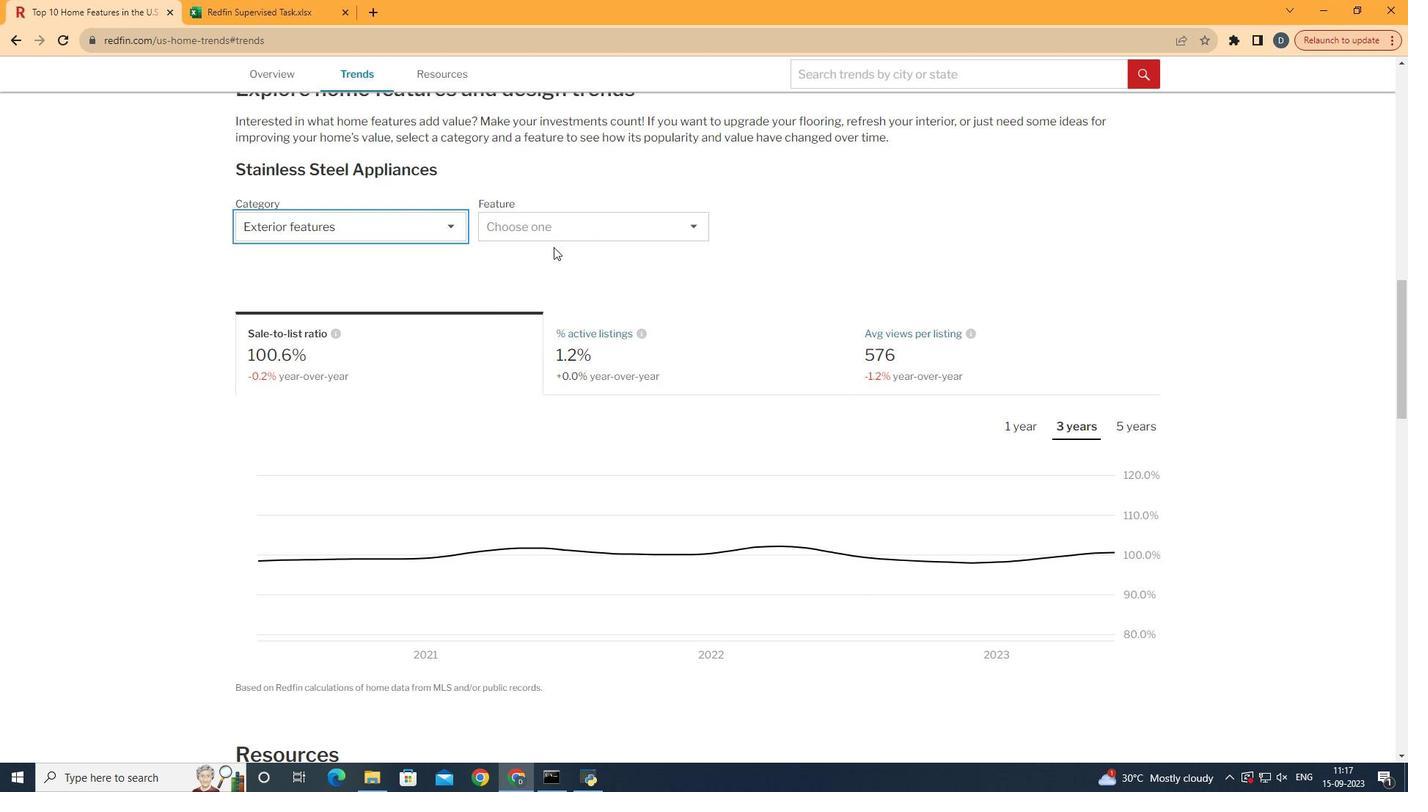 
Action: Mouse moved to (592, 237)
Screenshot: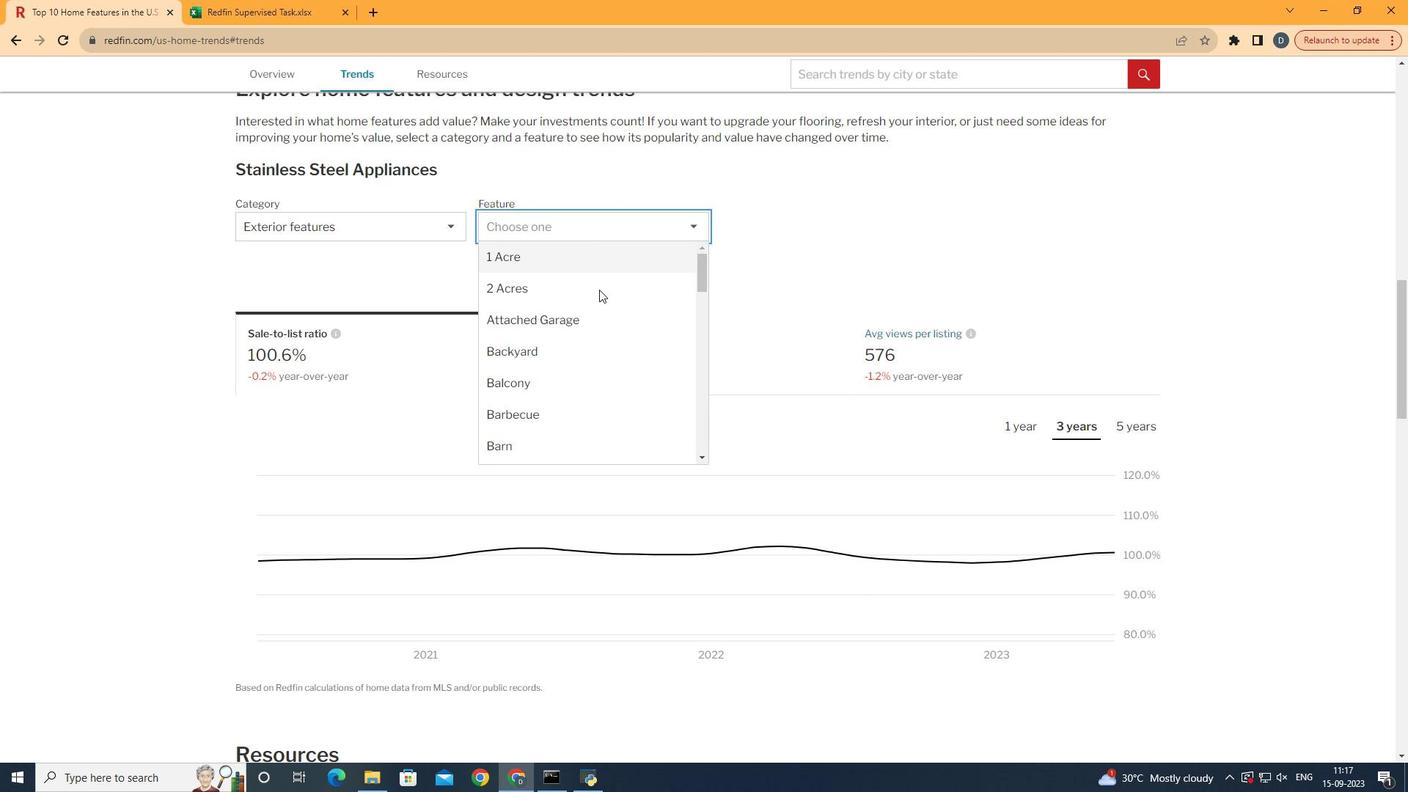 
Action: Mouse pressed left at (592, 237)
Screenshot: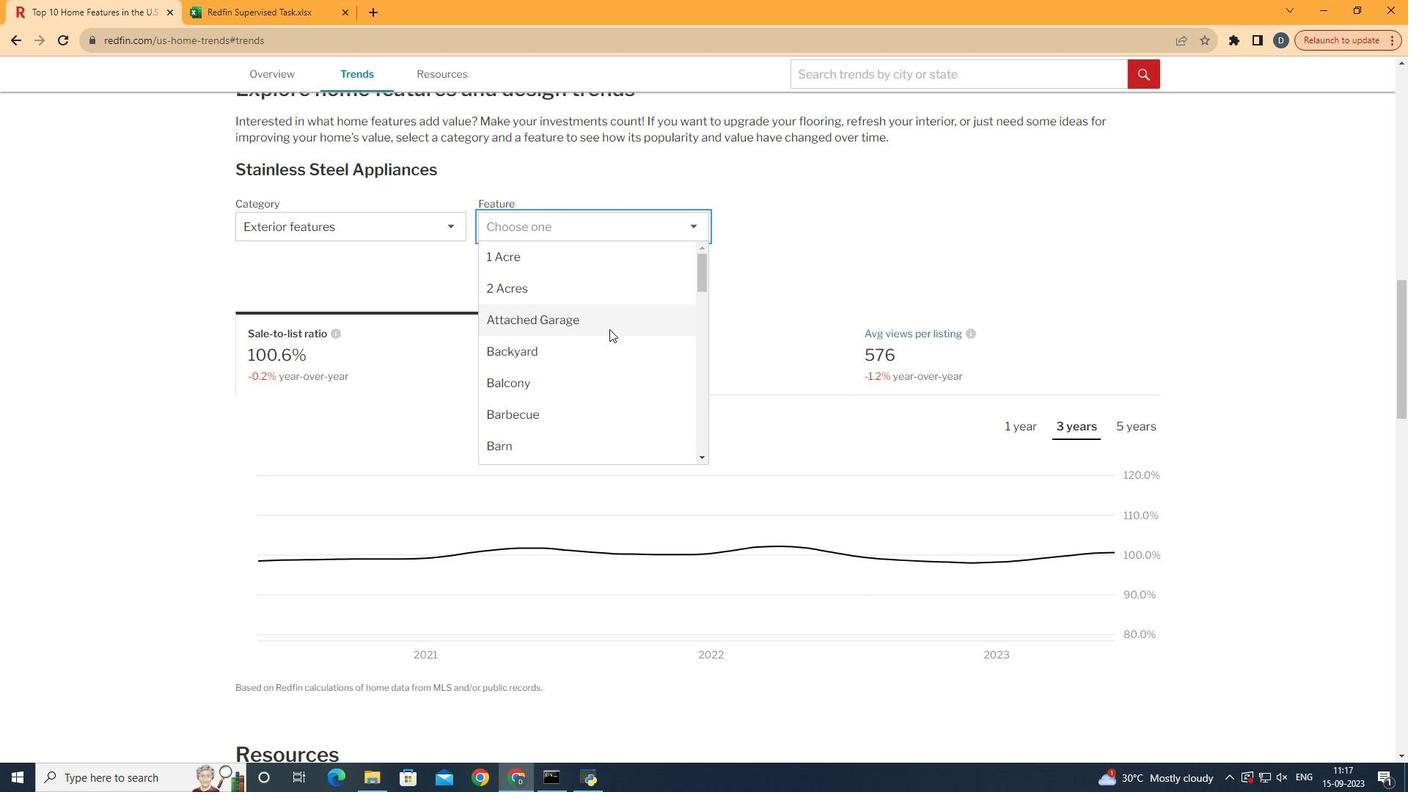 
Action: Mouse moved to (622, 344)
Screenshot: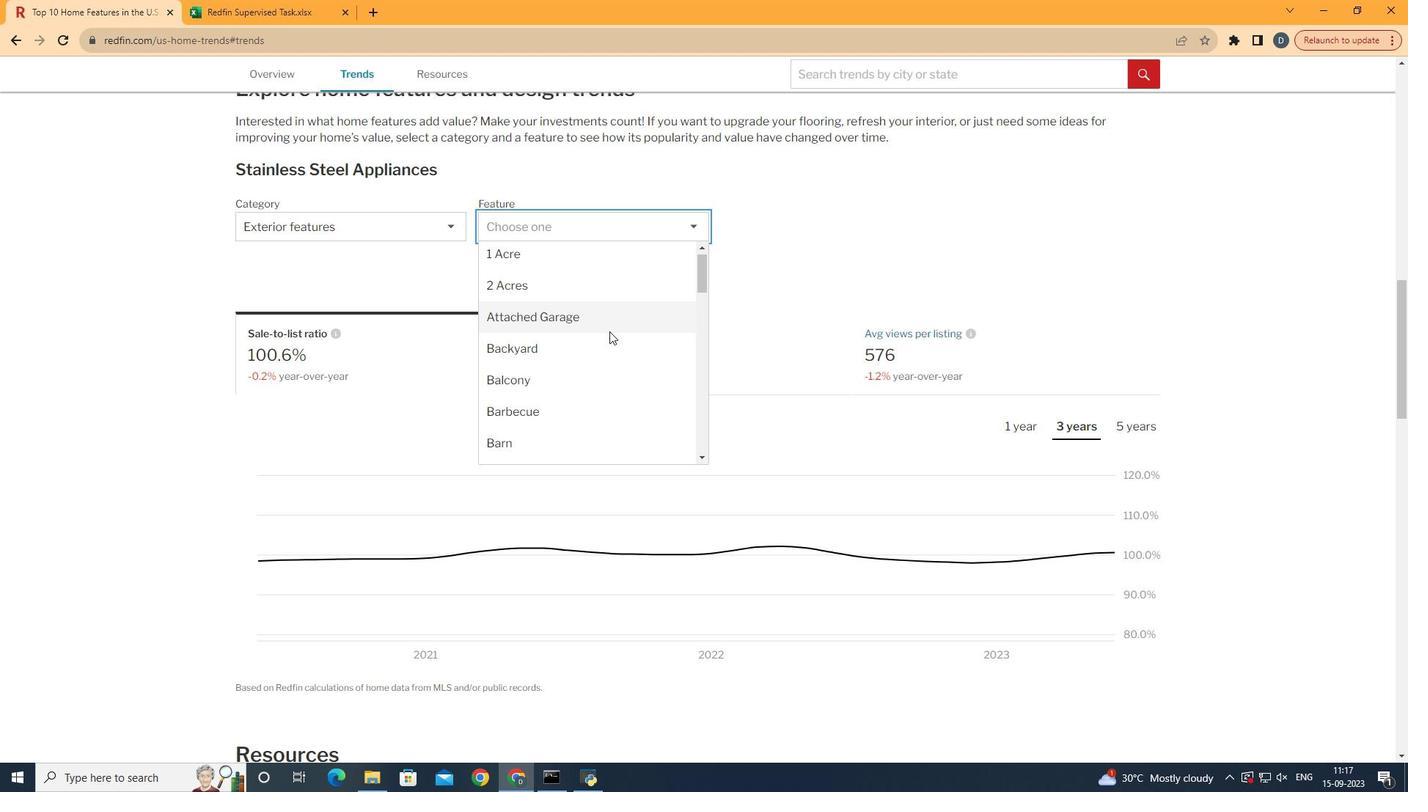
Action: Mouse scrolled (622, 344) with delta (0, 0)
Screenshot: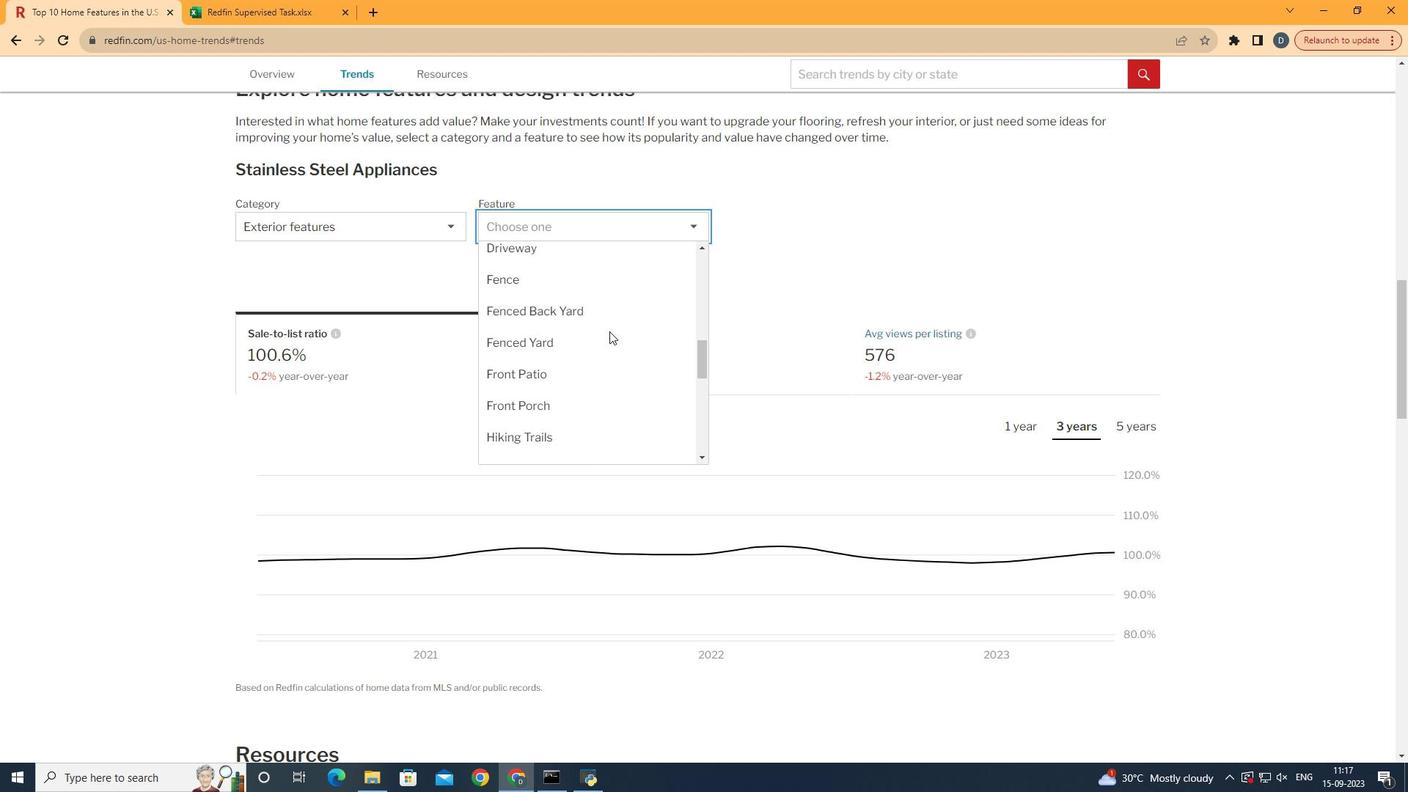 
Action: Mouse scrolled (622, 344) with delta (0, 0)
Screenshot: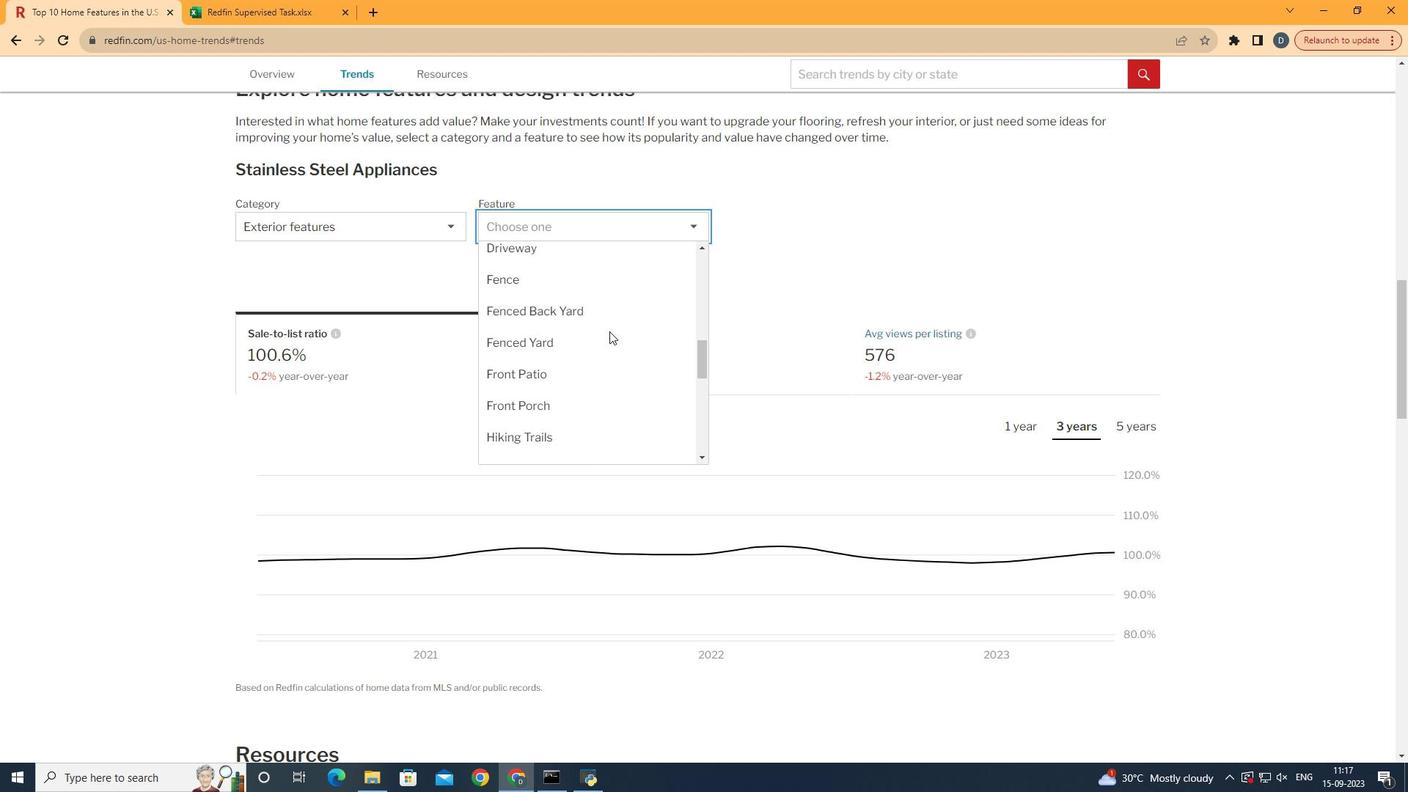 
Action: Mouse scrolled (622, 344) with delta (0, 0)
Screenshot: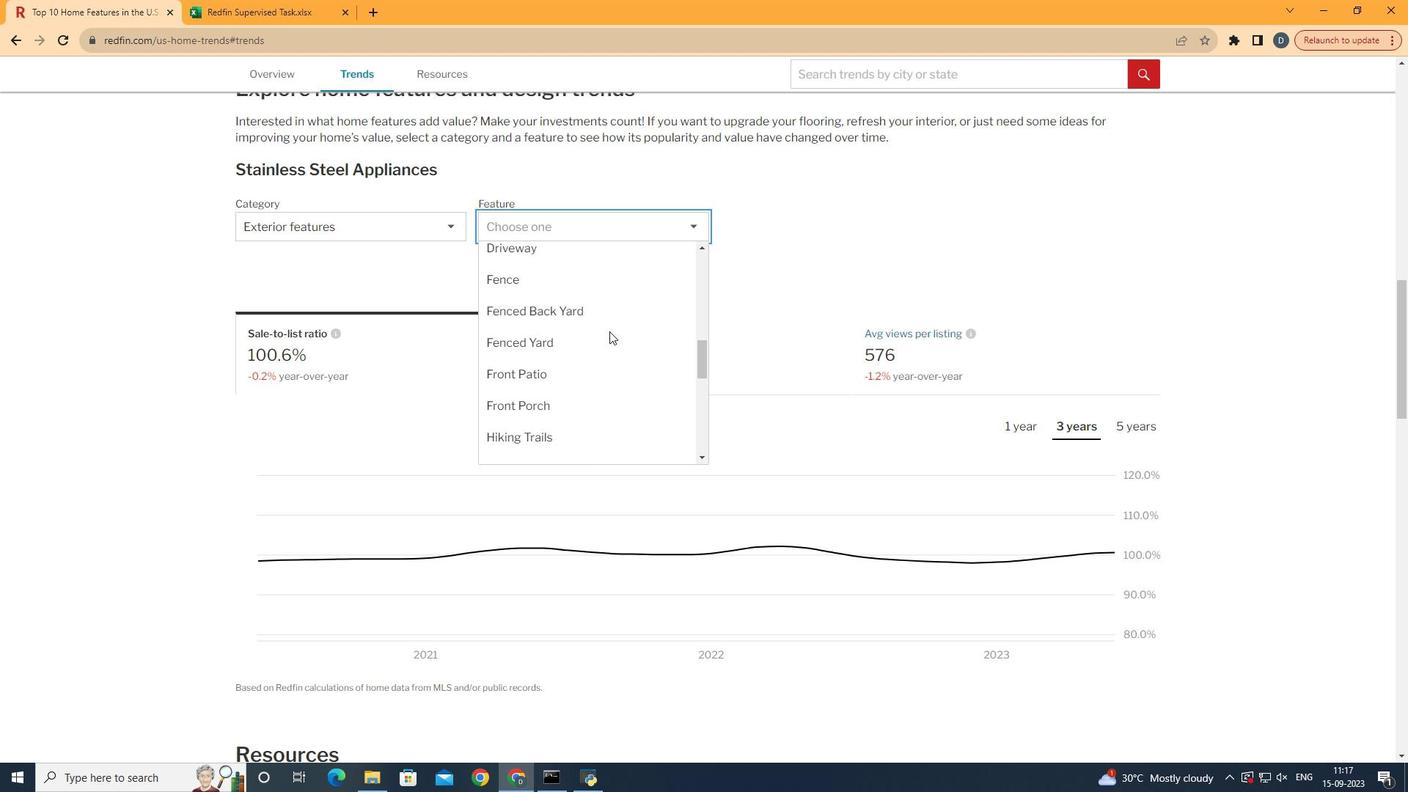 
Action: Mouse scrolled (622, 344) with delta (0, 0)
Screenshot: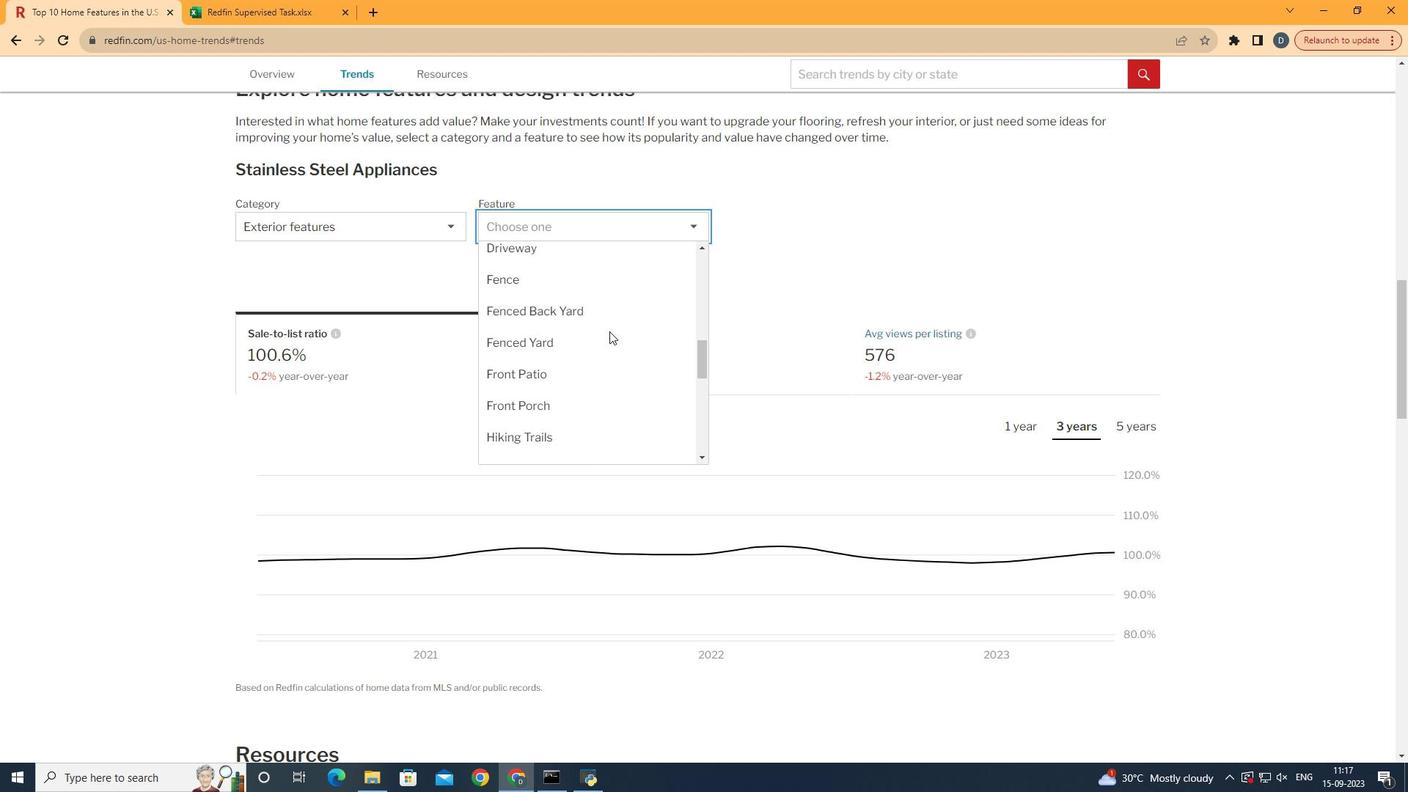 
Action: Mouse scrolled (622, 344) with delta (0, 0)
Screenshot: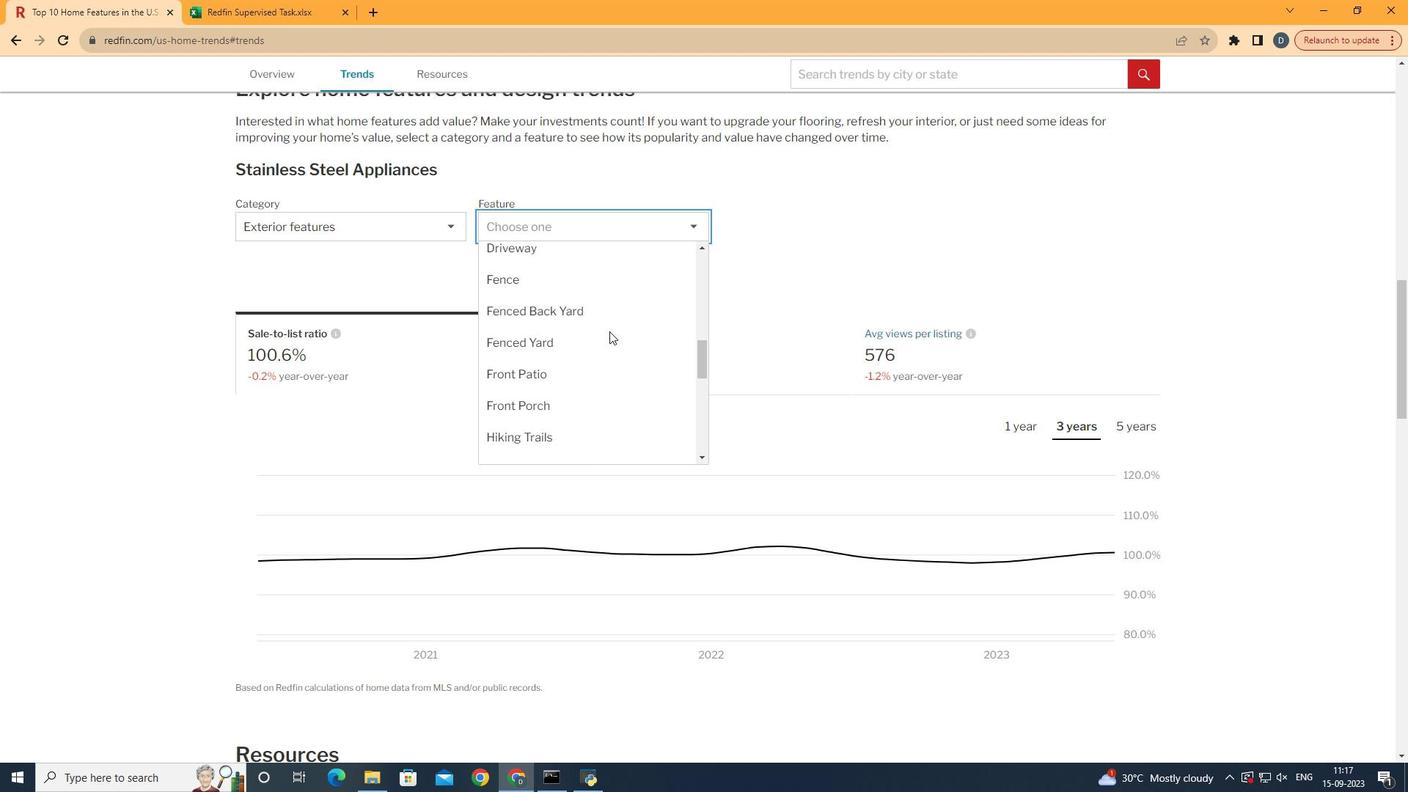 
Action: Mouse scrolled (622, 344) with delta (0, 0)
Screenshot: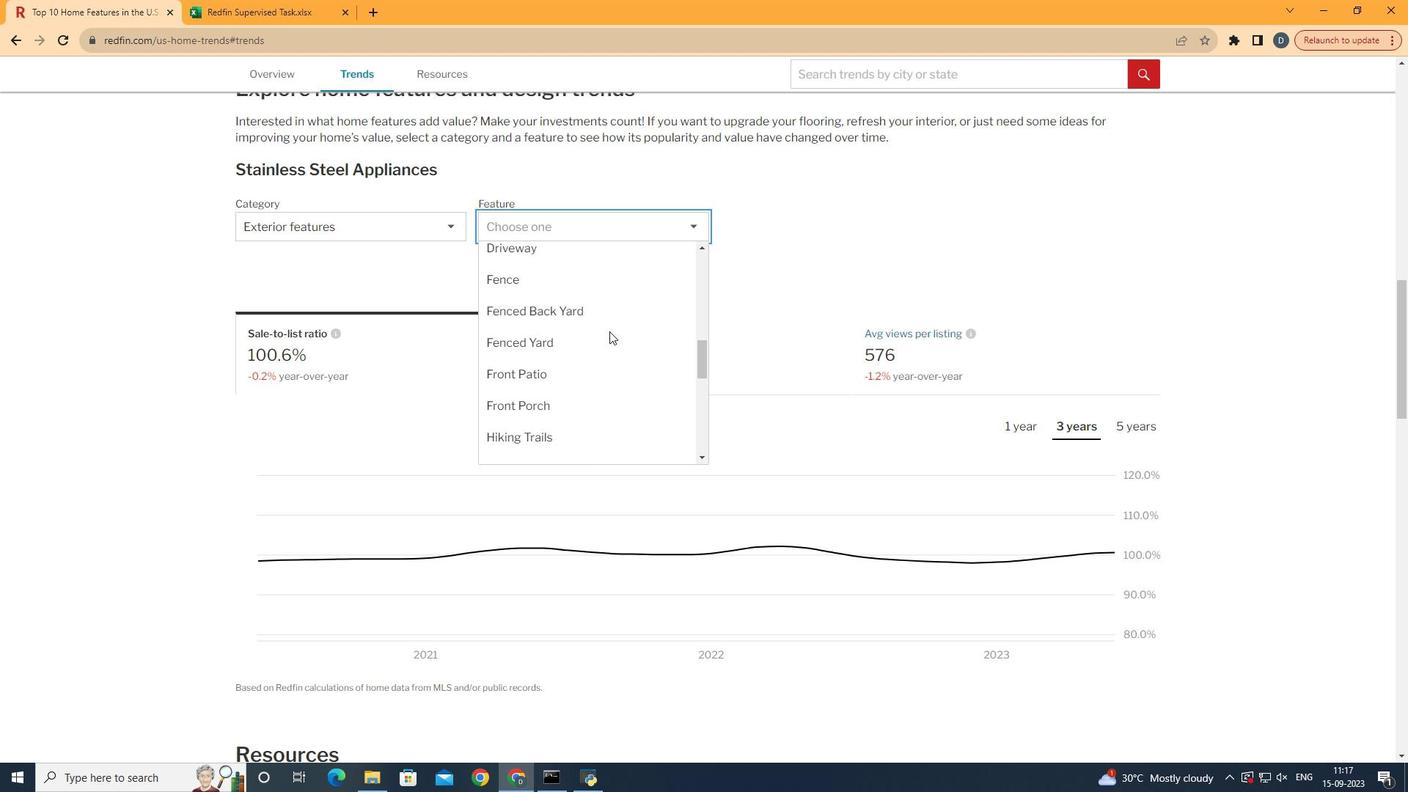 
Action: Mouse scrolled (622, 344) with delta (0, 0)
Screenshot: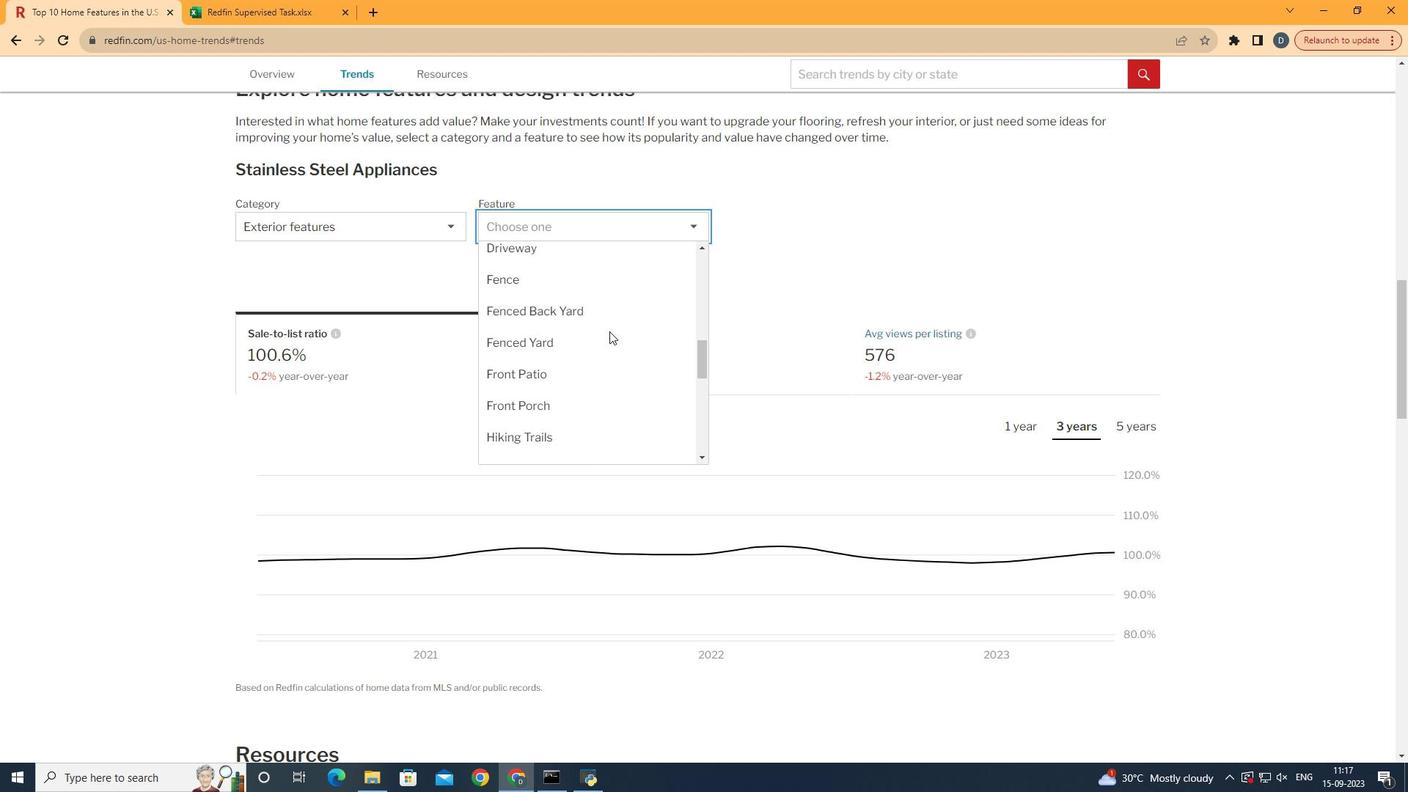 
Action: Mouse scrolled (622, 344) with delta (0, 0)
Screenshot: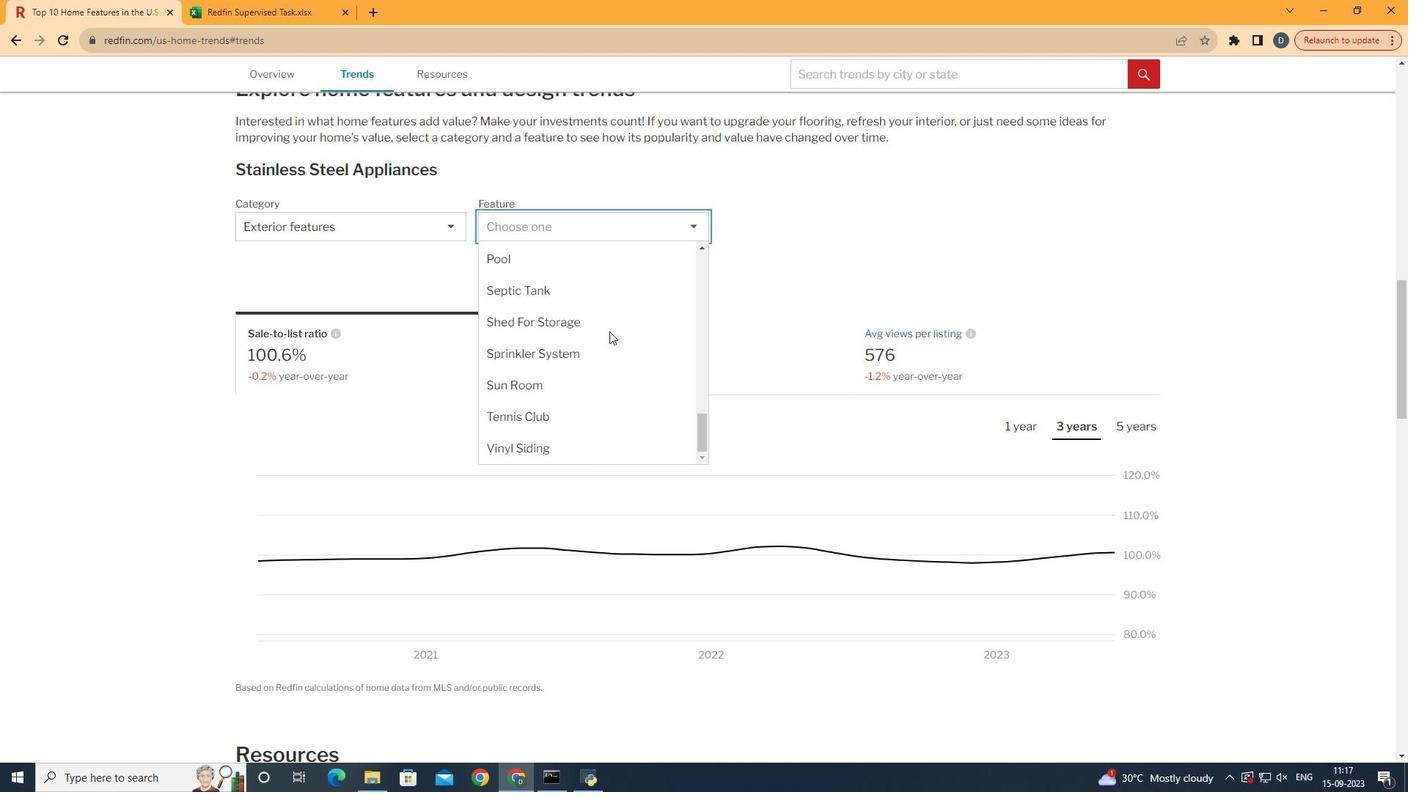 
Action: Mouse scrolled (622, 344) with delta (0, 0)
Screenshot: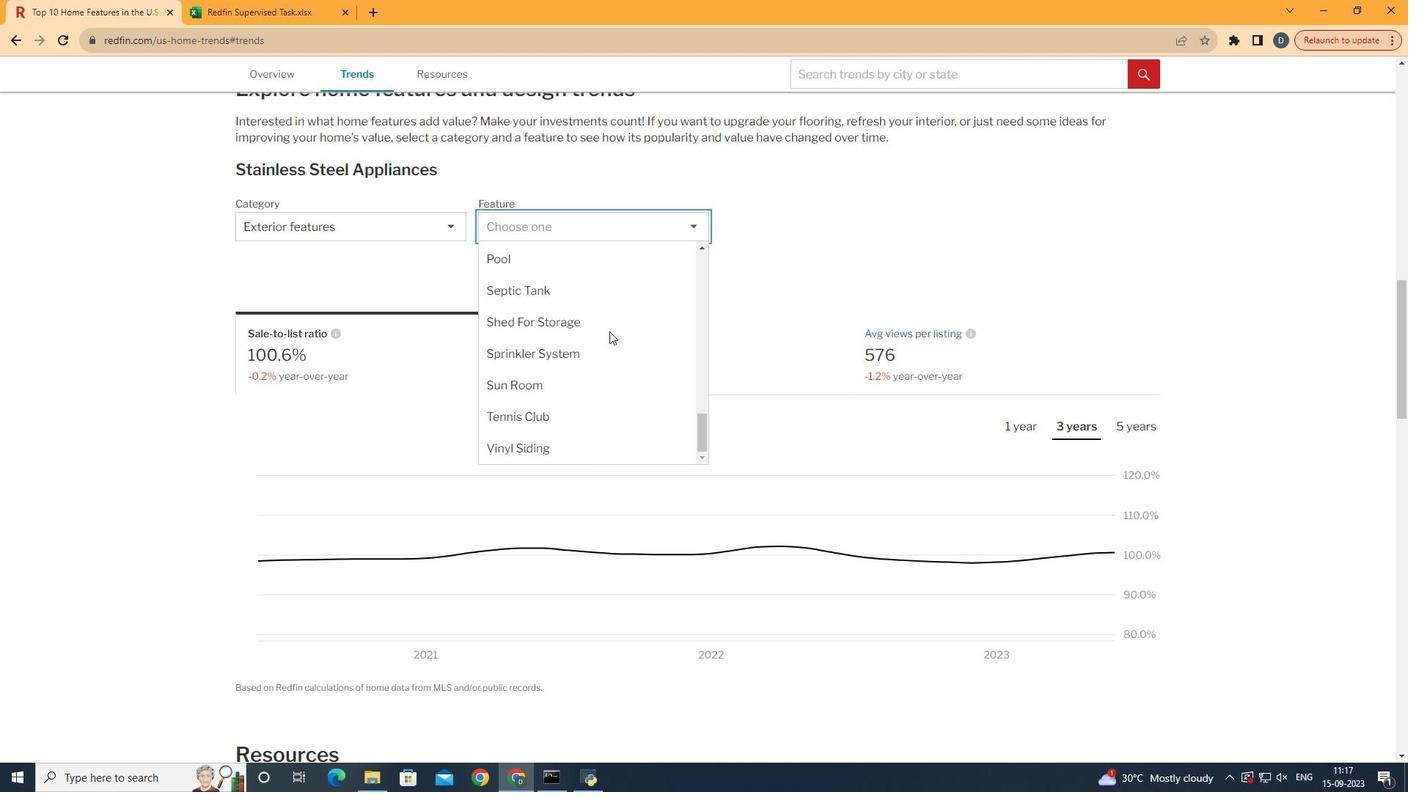 
Action: Mouse scrolled (622, 344) with delta (0, 0)
Screenshot: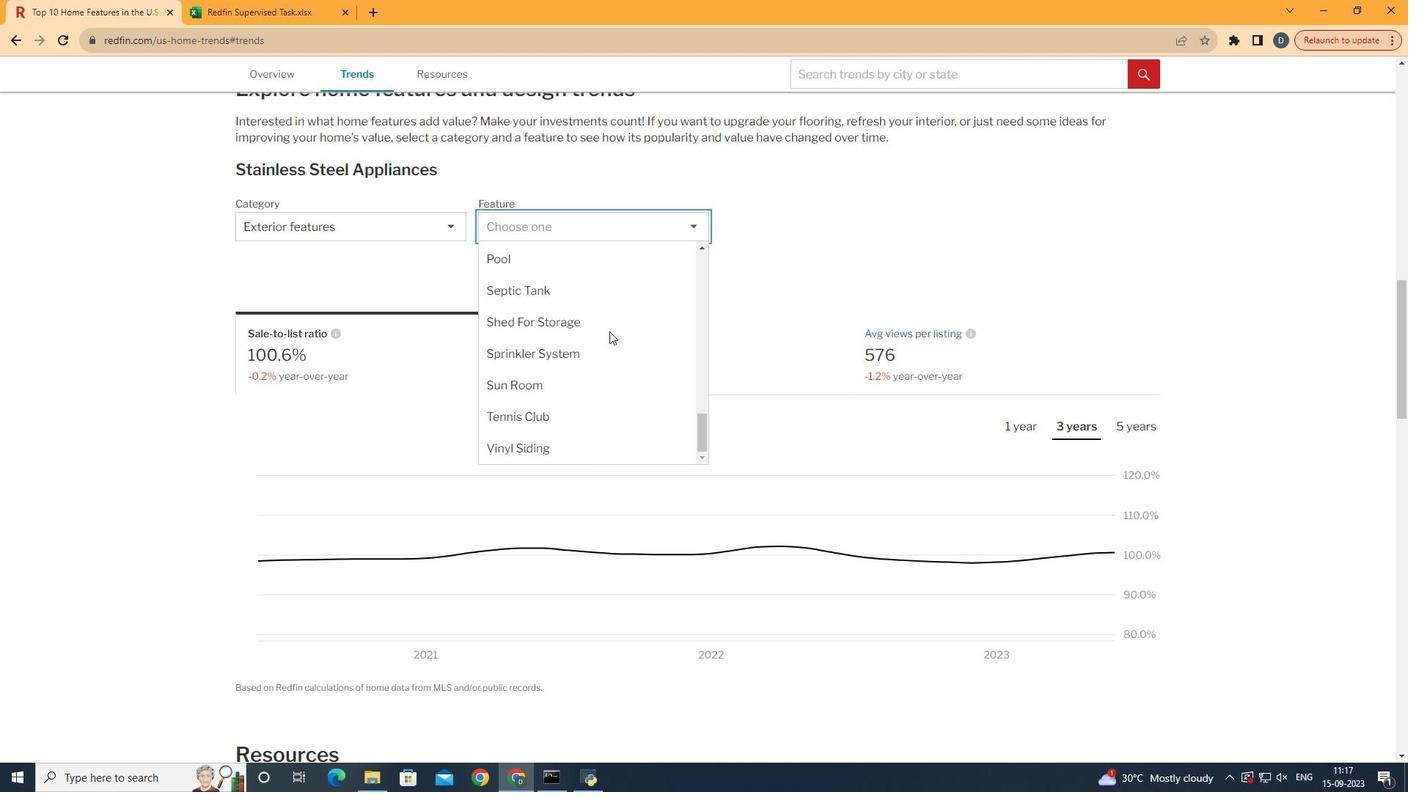 
Action: Mouse scrolled (622, 344) with delta (0, 0)
Screenshot: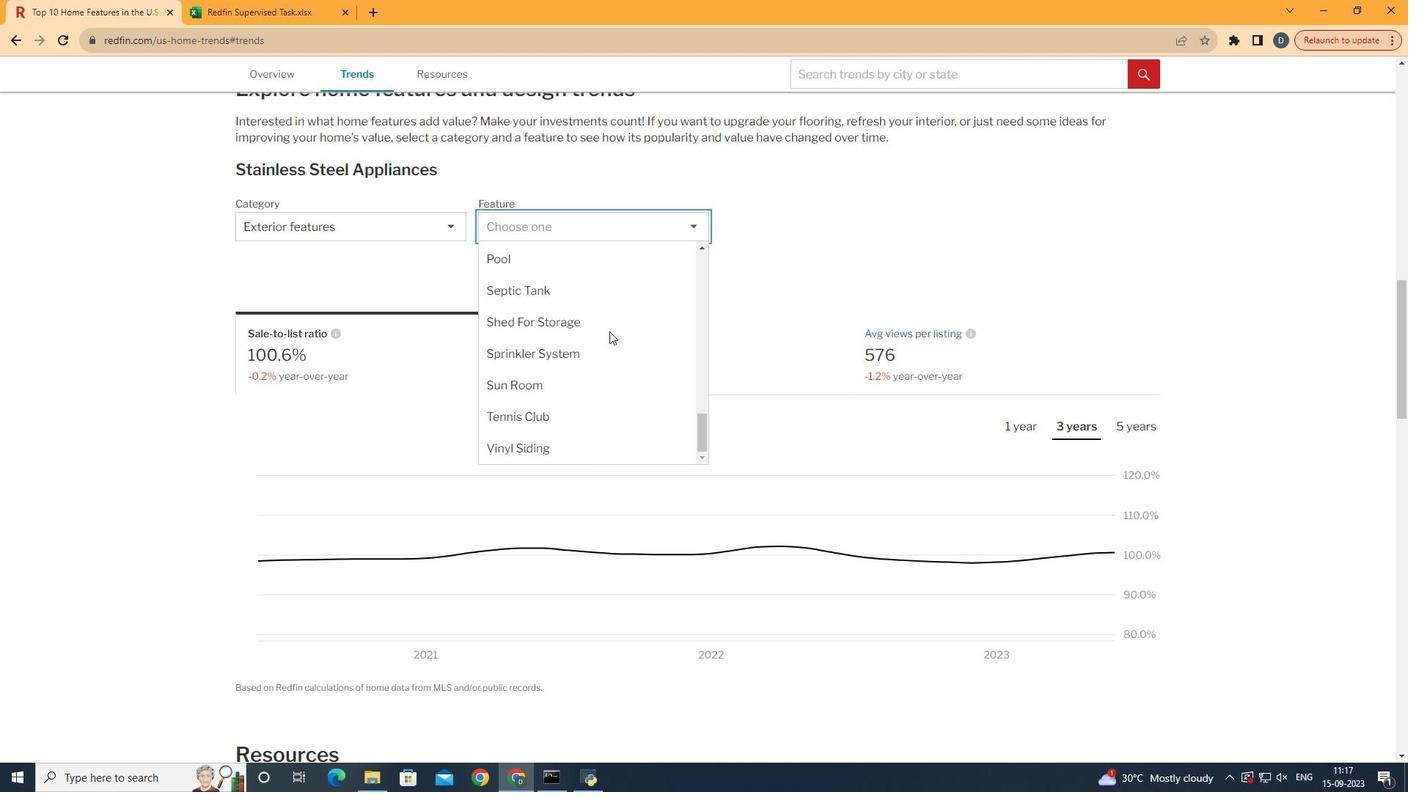 
Action: Mouse scrolled (622, 344) with delta (0, 0)
Screenshot: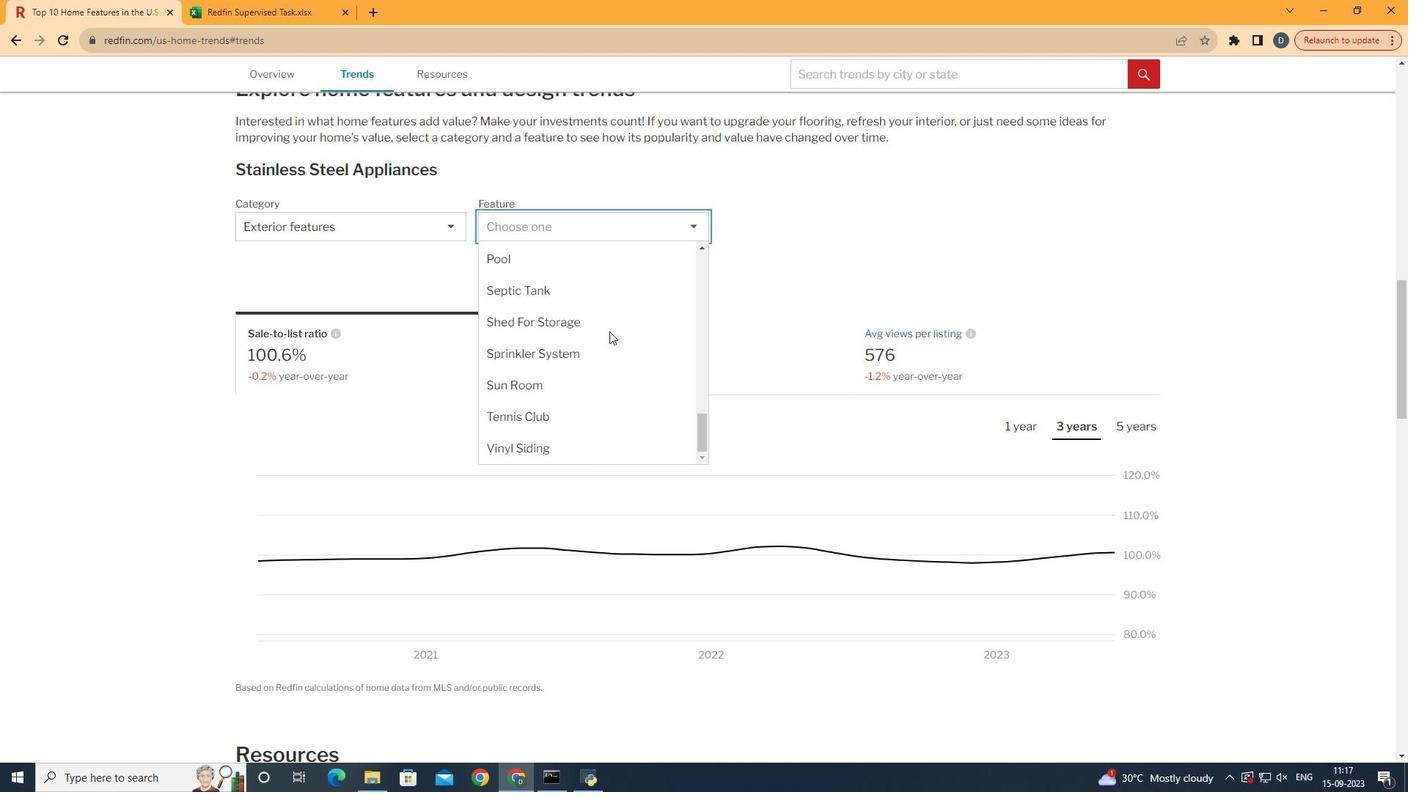 
Action: Mouse scrolled (622, 344) with delta (0, 0)
Screenshot: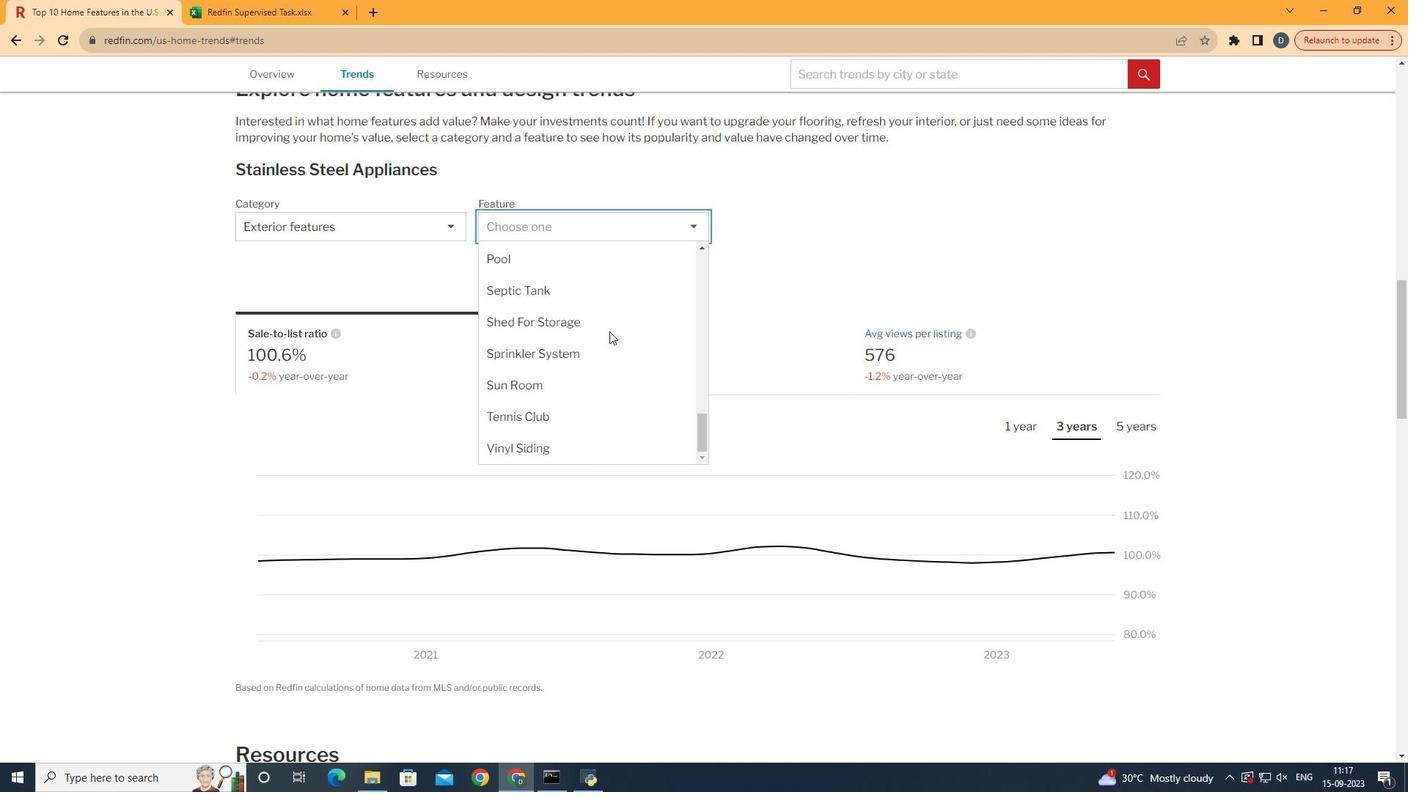 
Action: Mouse scrolled (622, 344) with delta (0, 0)
Screenshot: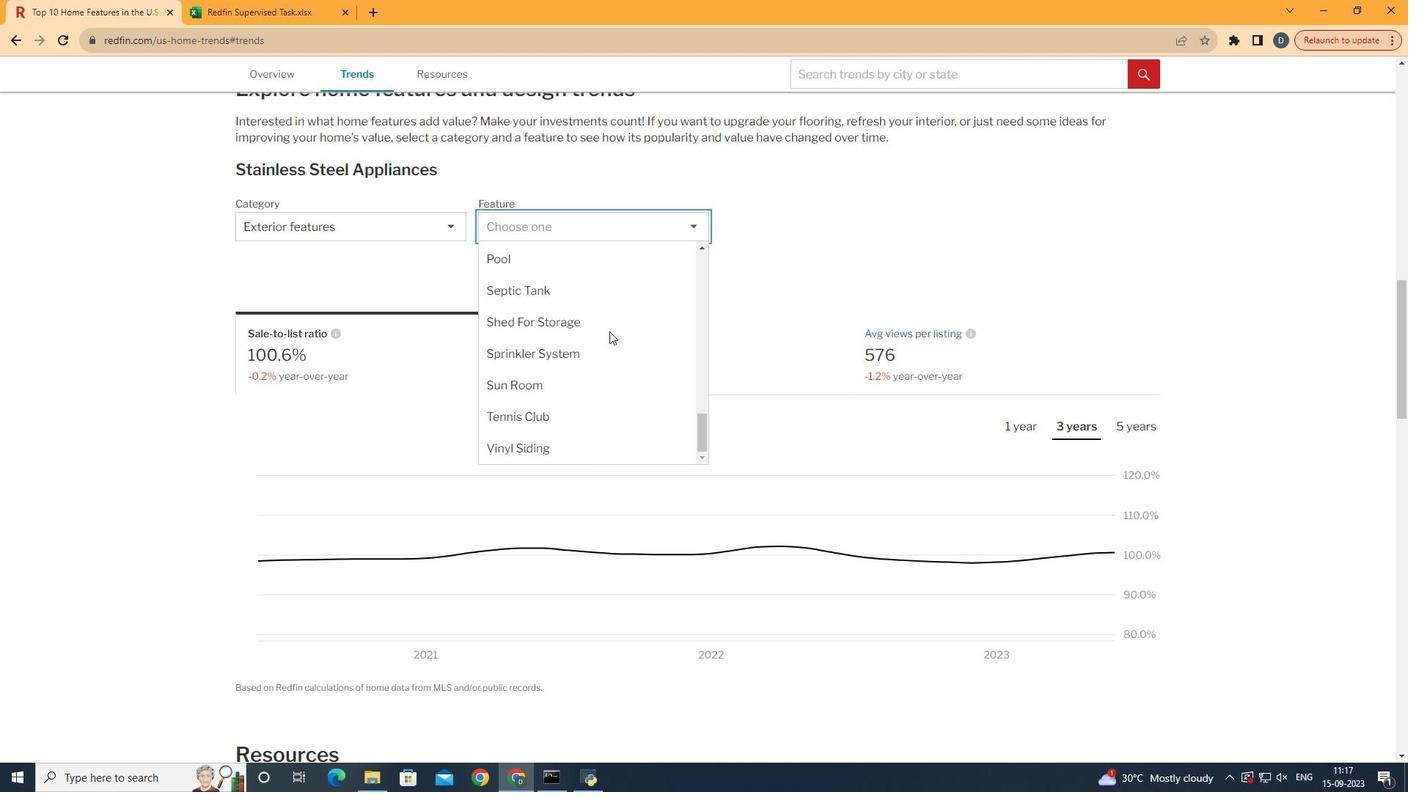 
Action: Mouse scrolled (622, 344) with delta (0, 0)
Screenshot: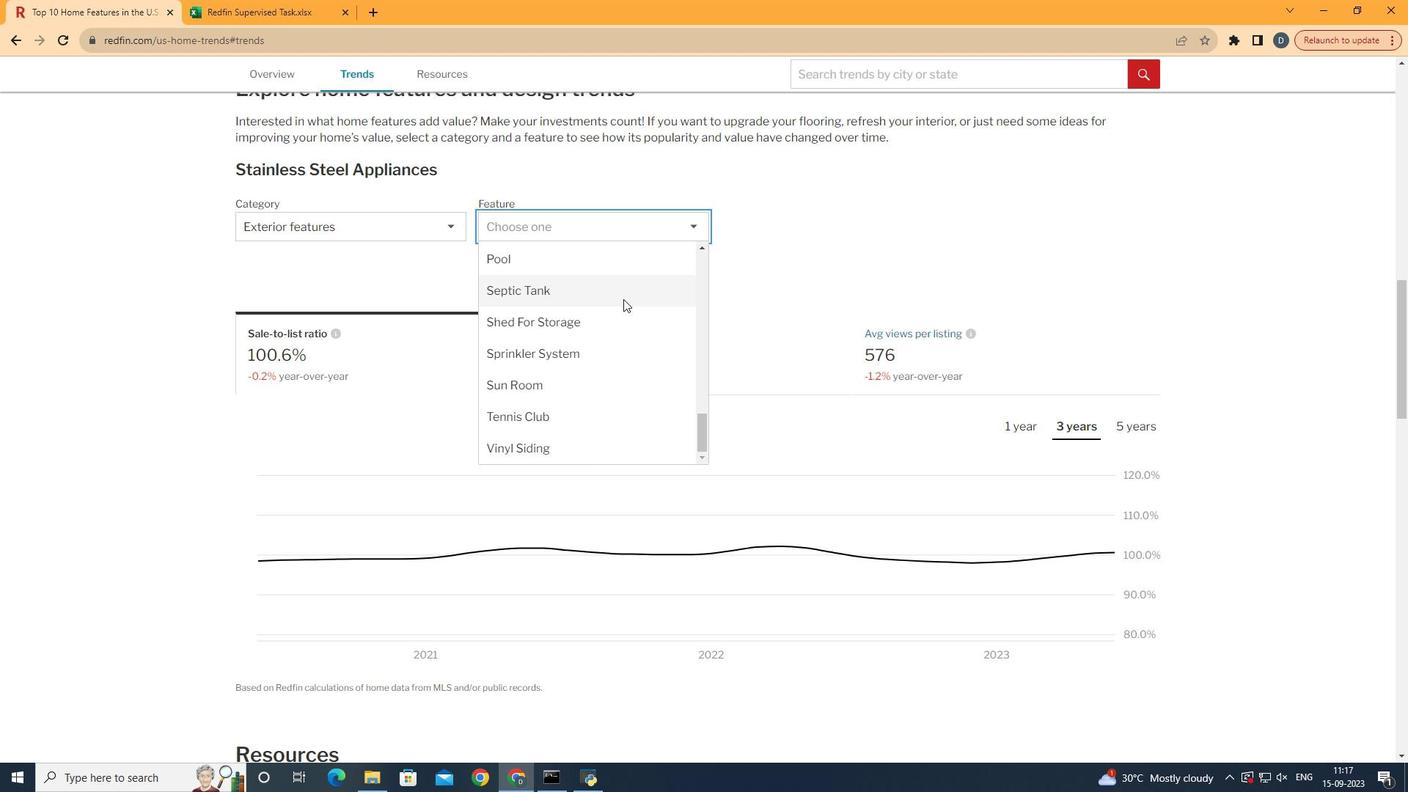 
Action: Mouse scrolled (622, 344) with delta (0, 0)
Screenshot: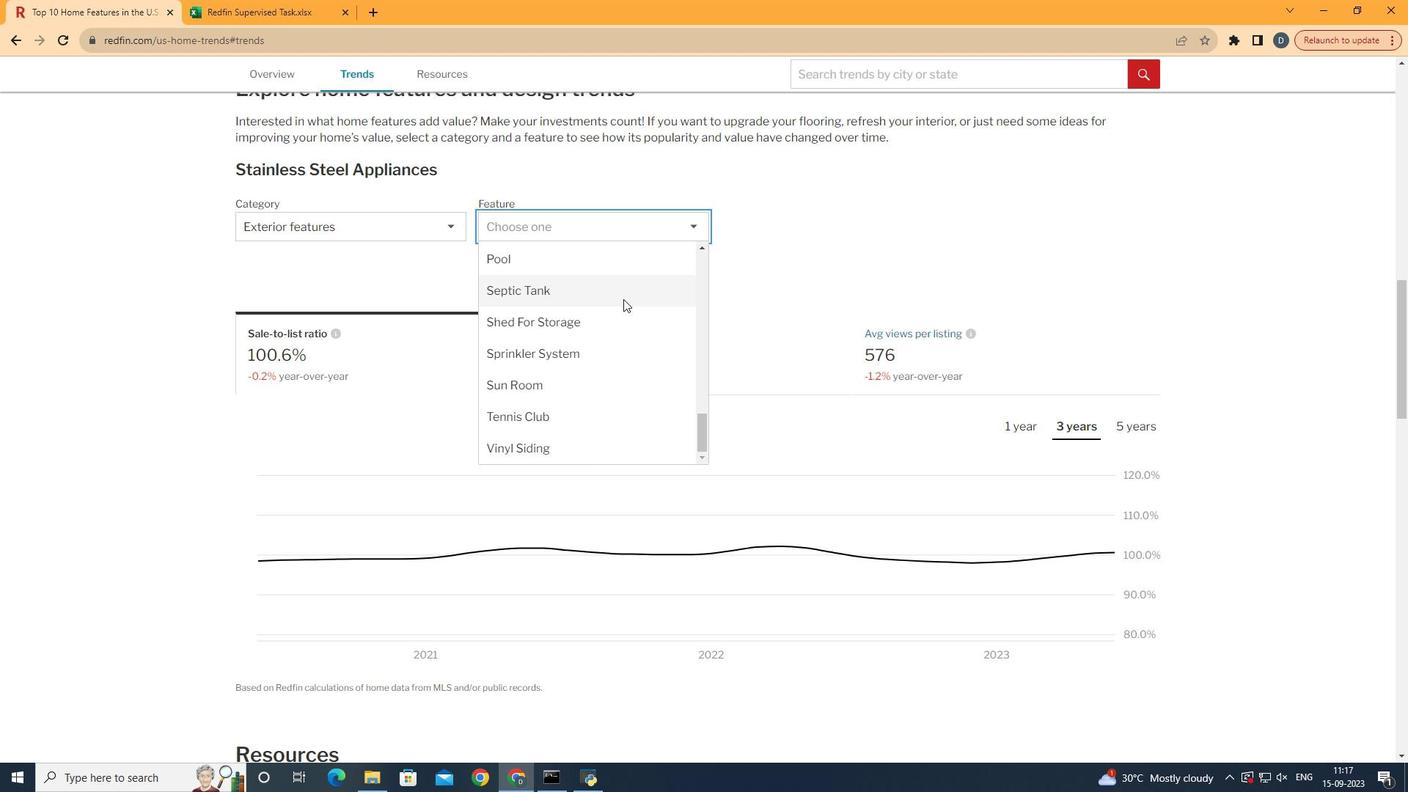 
Action: Mouse scrolled (622, 344) with delta (0, 0)
Screenshot: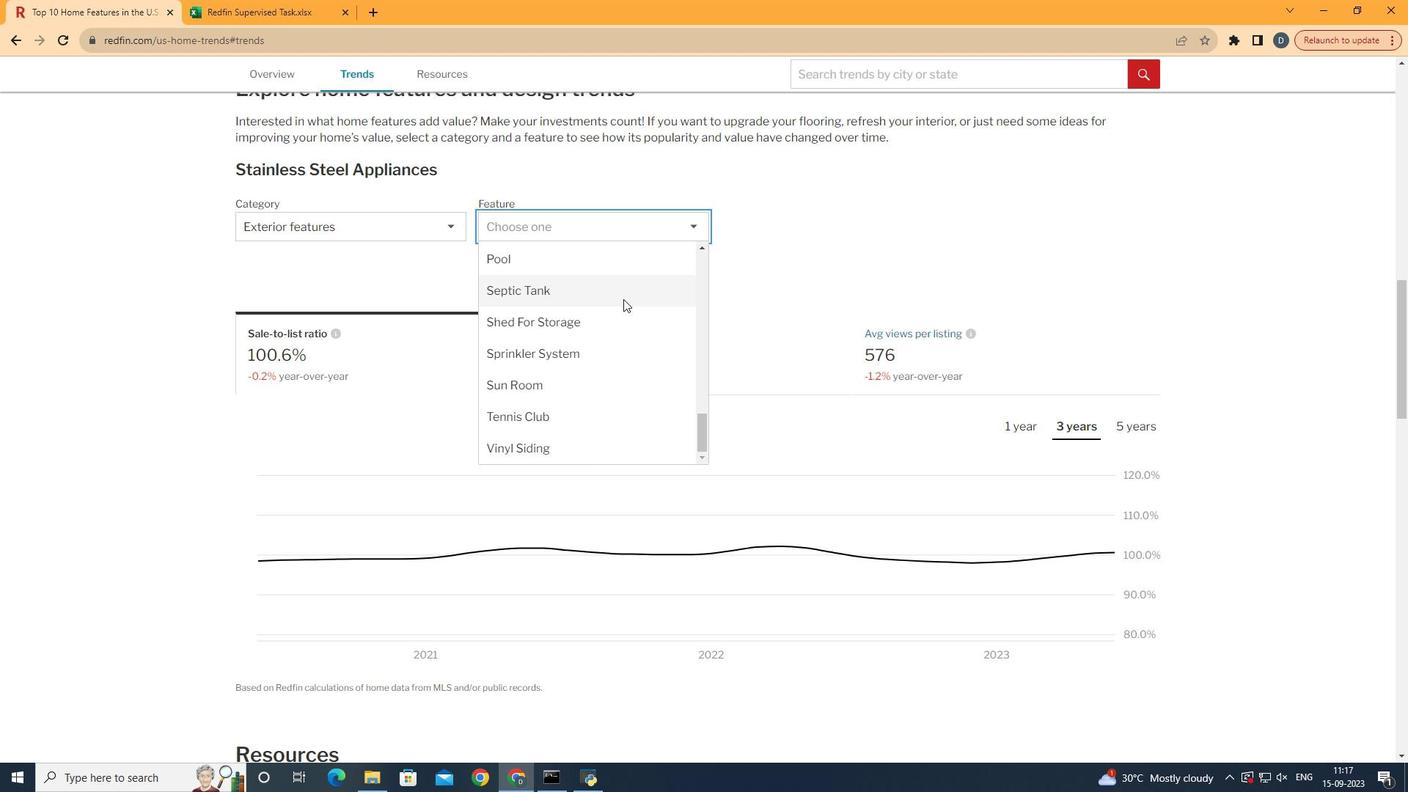 
Action: Mouse scrolled (622, 344) with delta (0, 0)
Screenshot: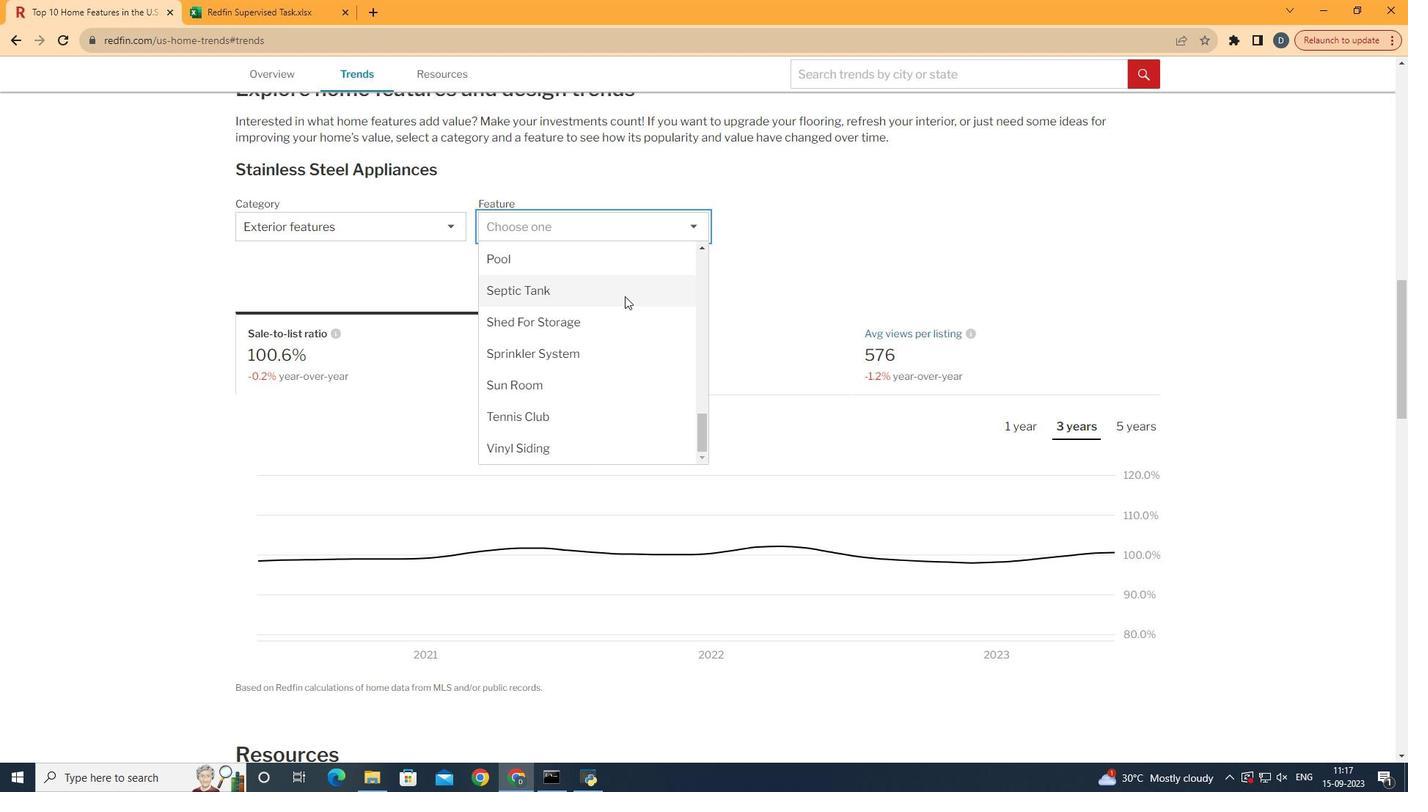 
Action: Mouse scrolled (622, 344) with delta (0, 0)
Screenshot: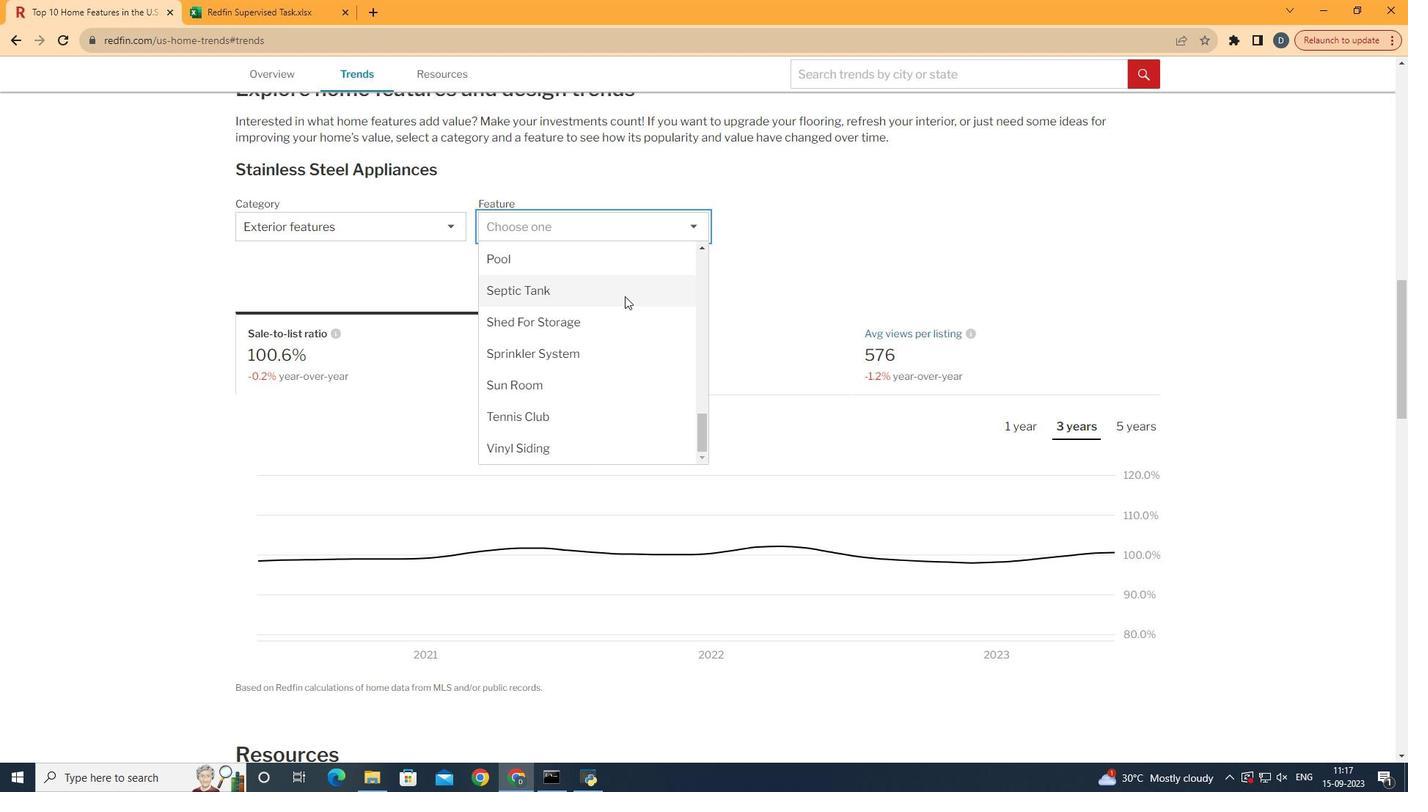 
Action: Mouse scrolled (622, 344) with delta (0, 0)
Screenshot: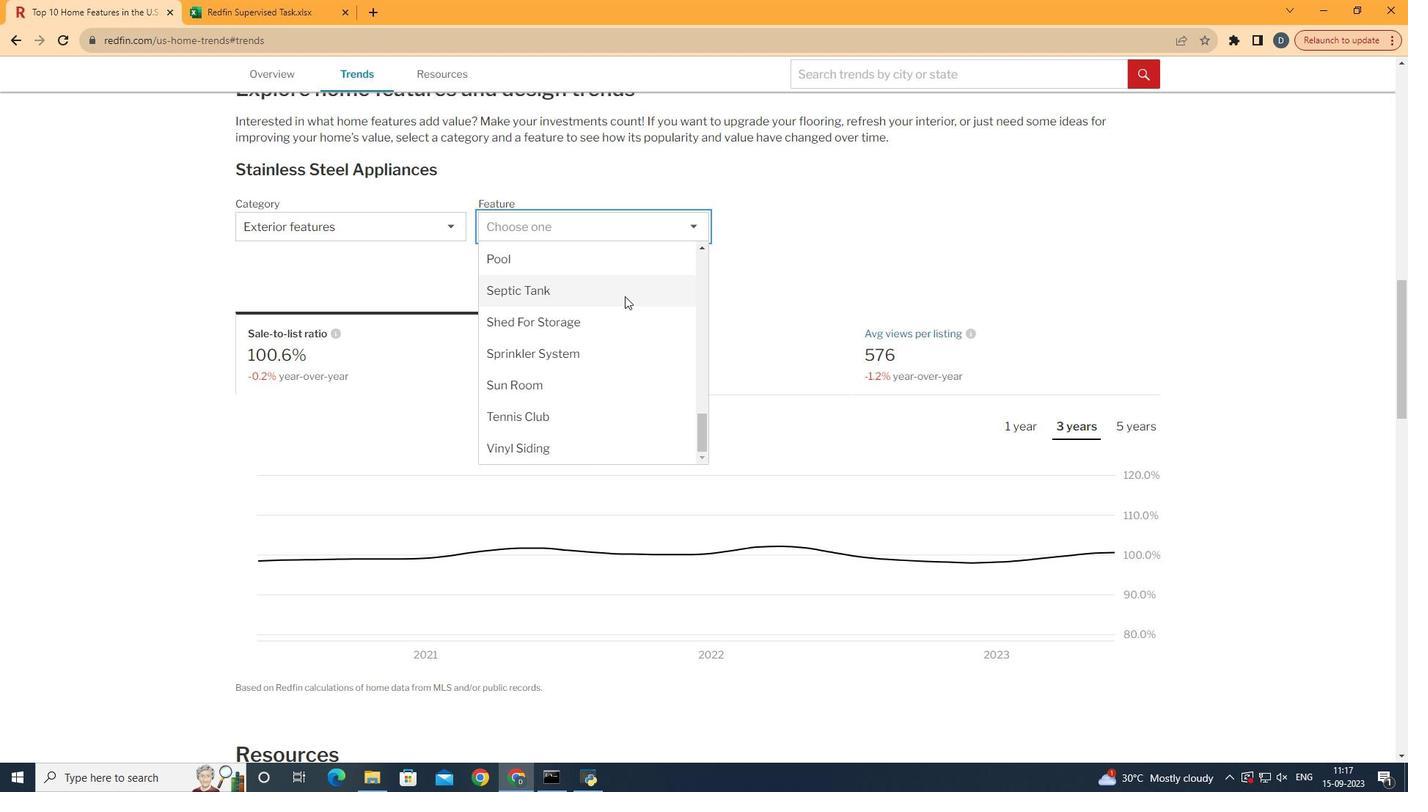 
Action: Mouse moved to (639, 312)
Screenshot: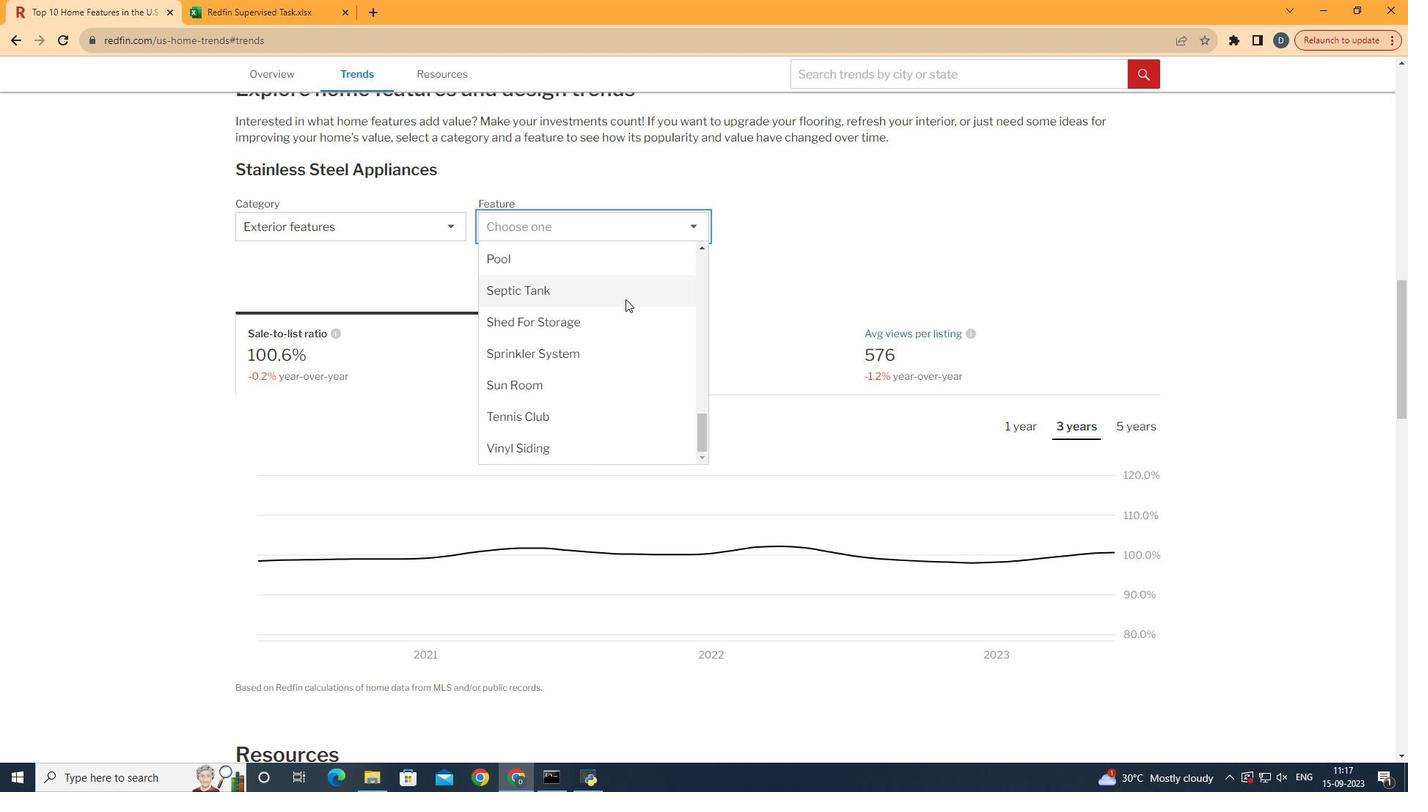 
Action: Mouse pressed left at (639, 312)
Screenshot: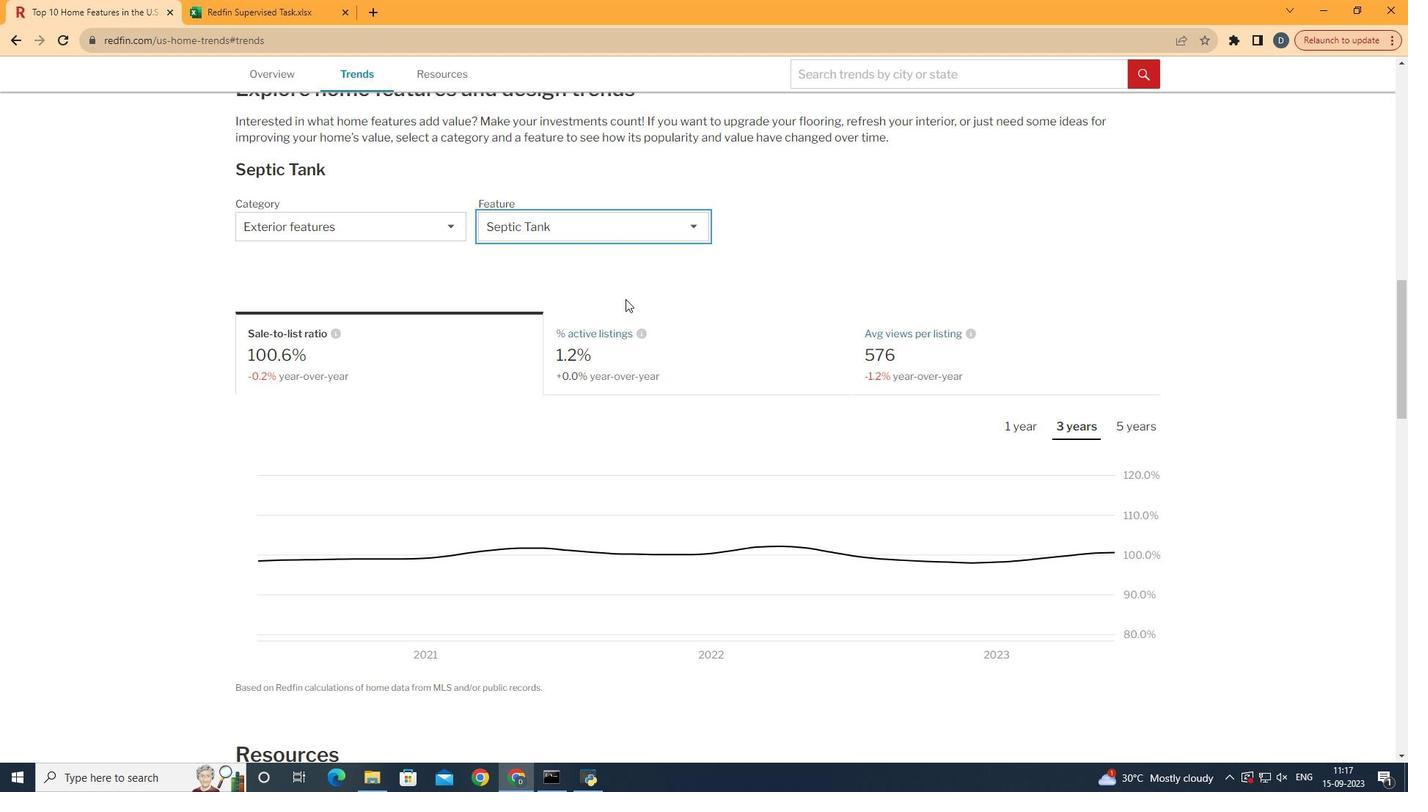 
Action: Mouse moved to (741, 379)
Screenshot: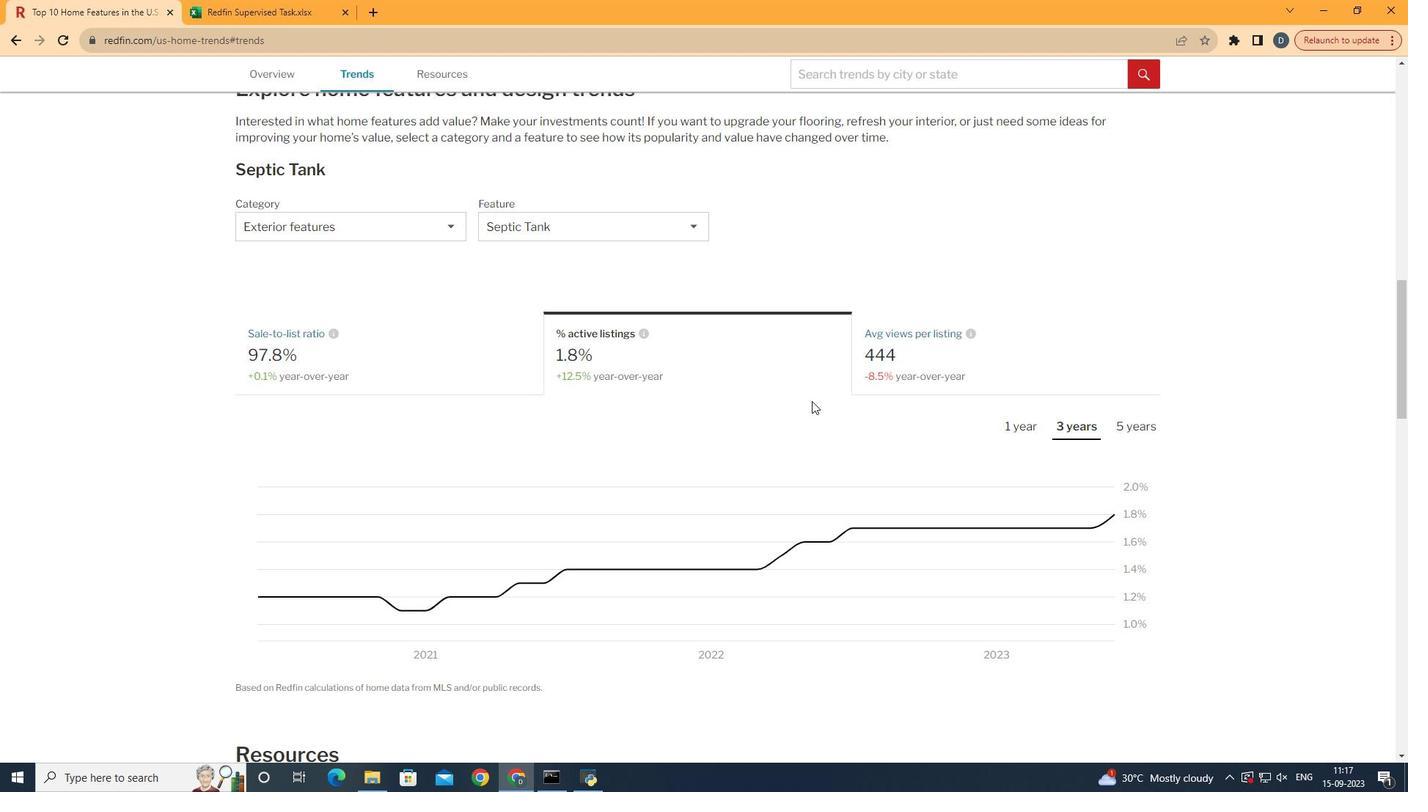 
Action: Mouse pressed left at (741, 379)
Screenshot: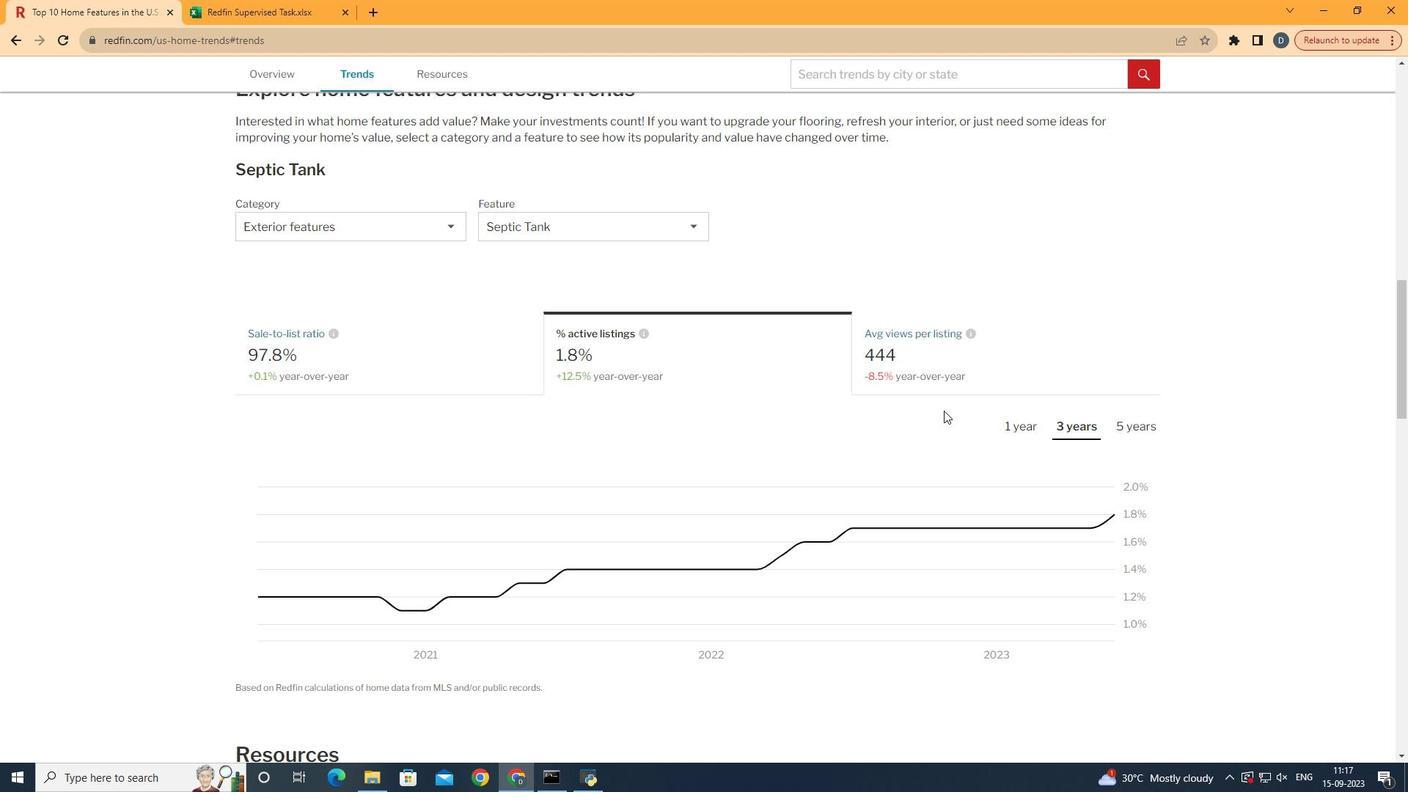 
Action: Mouse moved to (1139, 439)
Screenshot: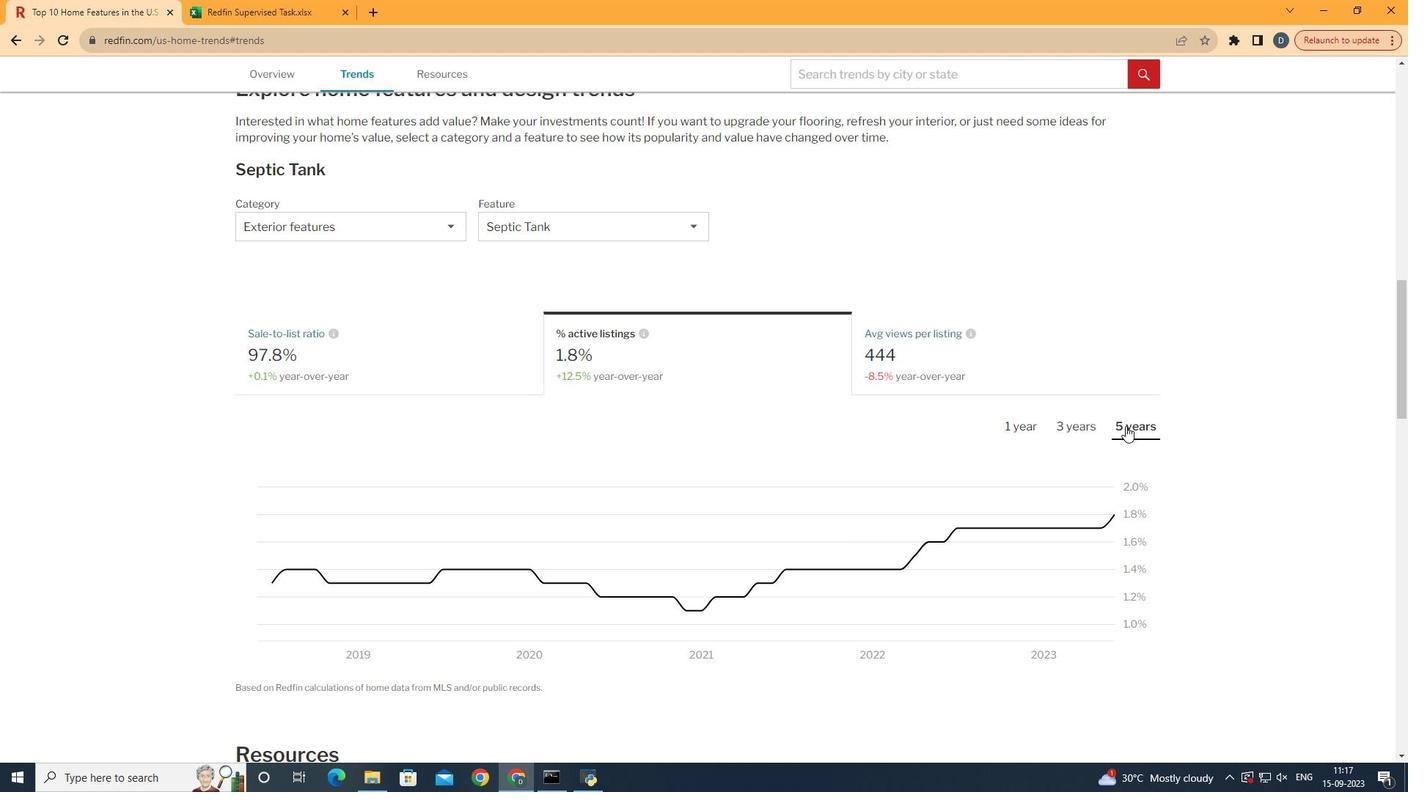 
Action: Mouse pressed left at (1139, 439)
Screenshot: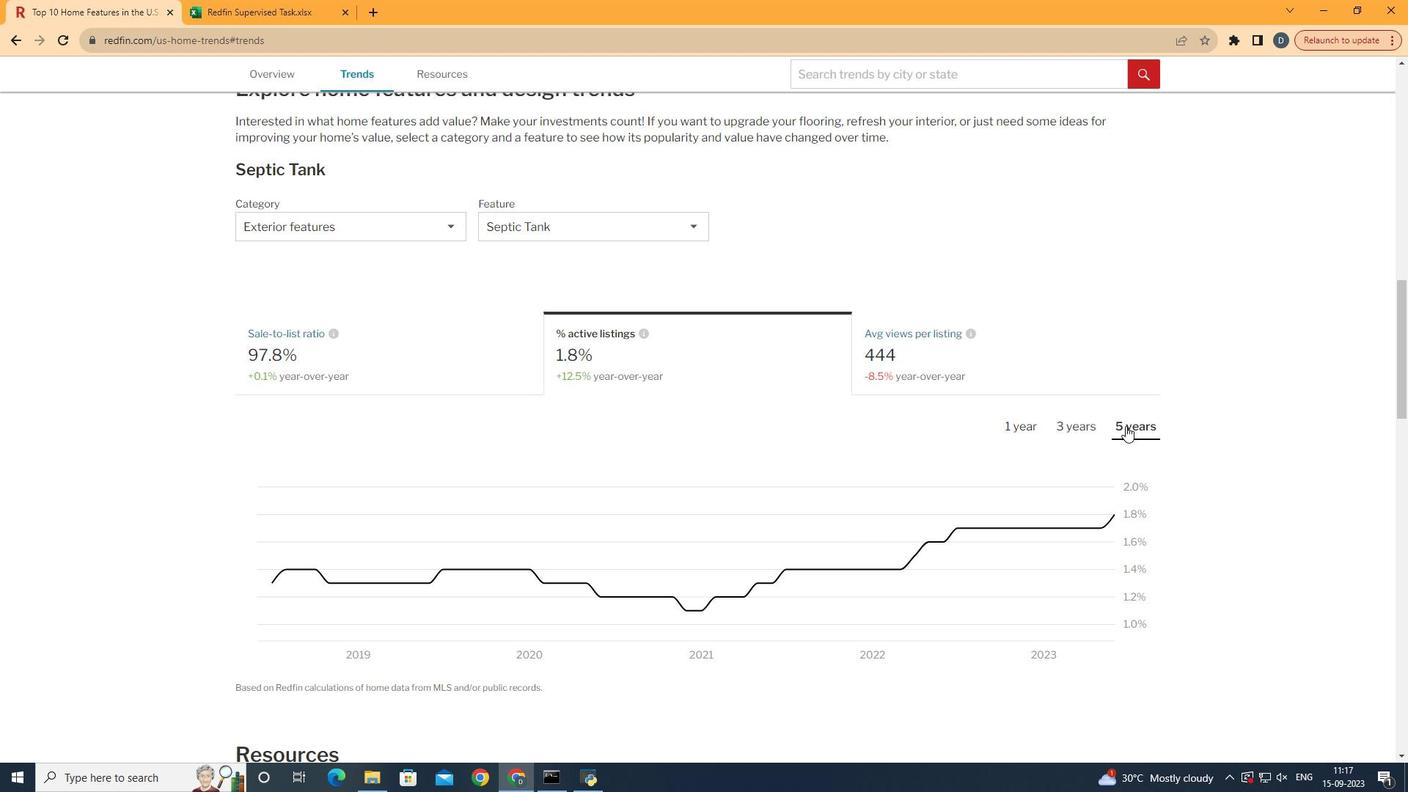 
